 Task: Look for space in Willoughby, United States from 10th July, 2023 to 15th July, 2023 for 7 adults in price range Rs.10000 to Rs.15000. Place can be entire place or shared room with 4 bedrooms having 7 beds and 4 bathrooms. Property type can be house, flat, guest house. Amenities needed are: wifi, TV, free parkinig on premises, gym, breakfast. Booking option can be shelf check-in. Required host language is English.
Action: Mouse moved to (411, 86)
Screenshot: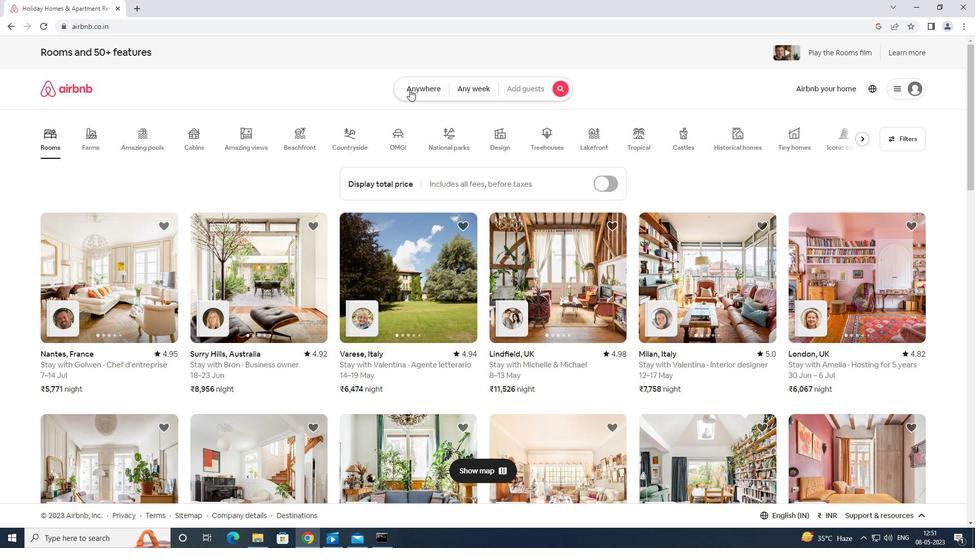 
Action: Mouse pressed left at (411, 86)
Screenshot: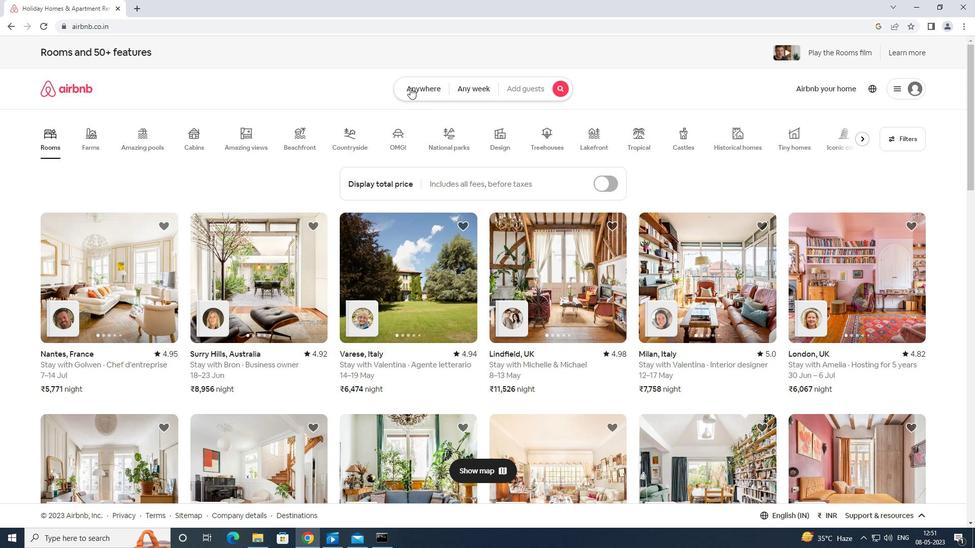 
Action: Mouse moved to (380, 130)
Screenshot: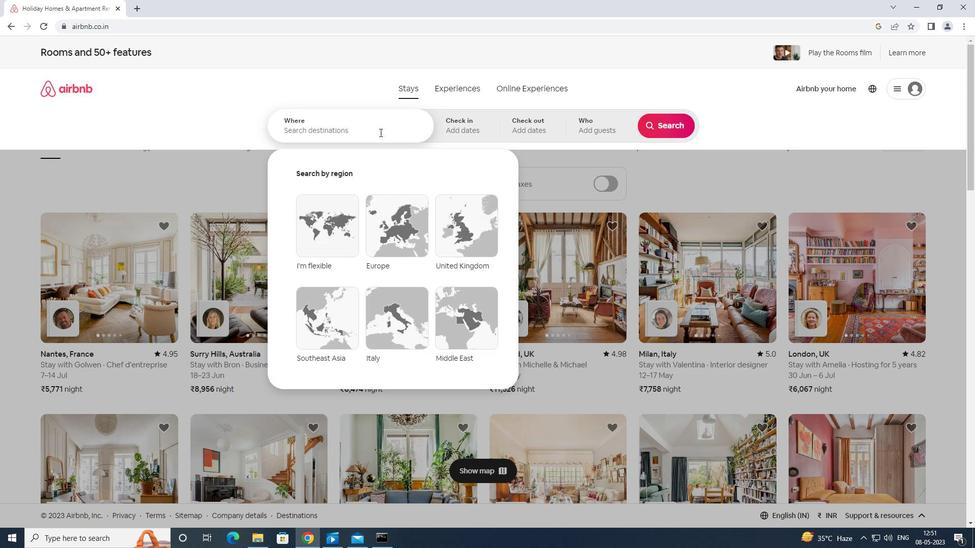 
Action: Mouse pressed left at (380, 130)
Screenshot: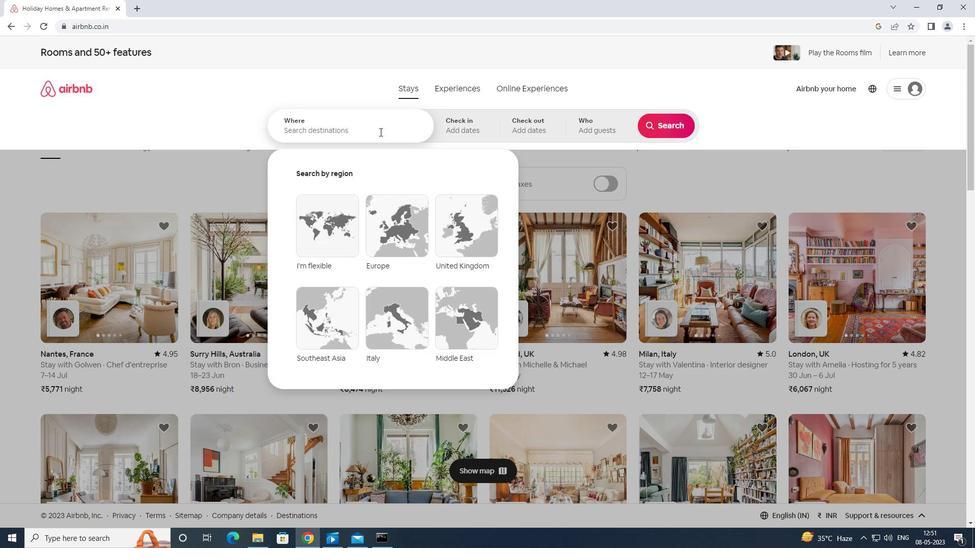 
Action: Key pressed <Key.shift>WI<Key.backspace><Key.caps_lock>ILLOUGHBY<Key.space>UNITED<Key.space>STATES<Key.enter>
Screenshot: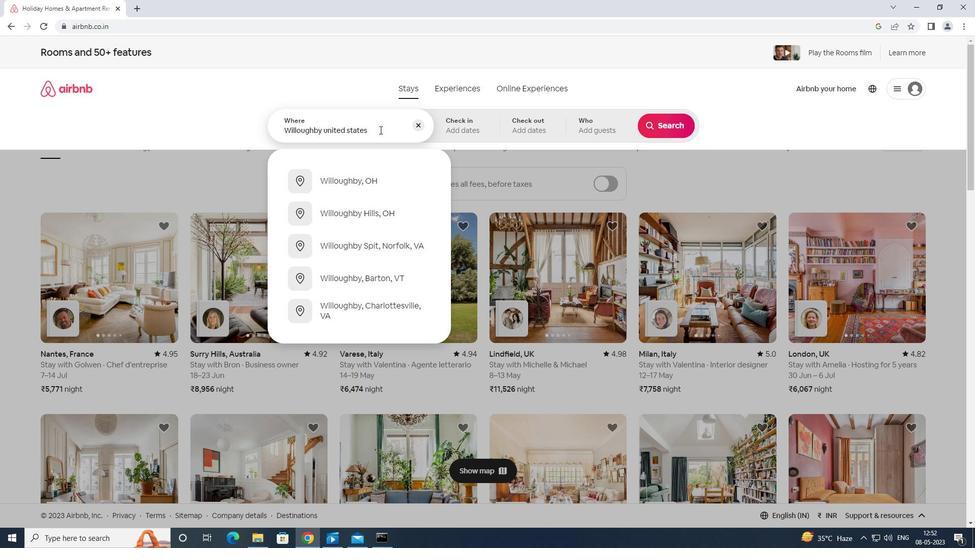
Action: Mouse moved to (664, 209)
Screenshot: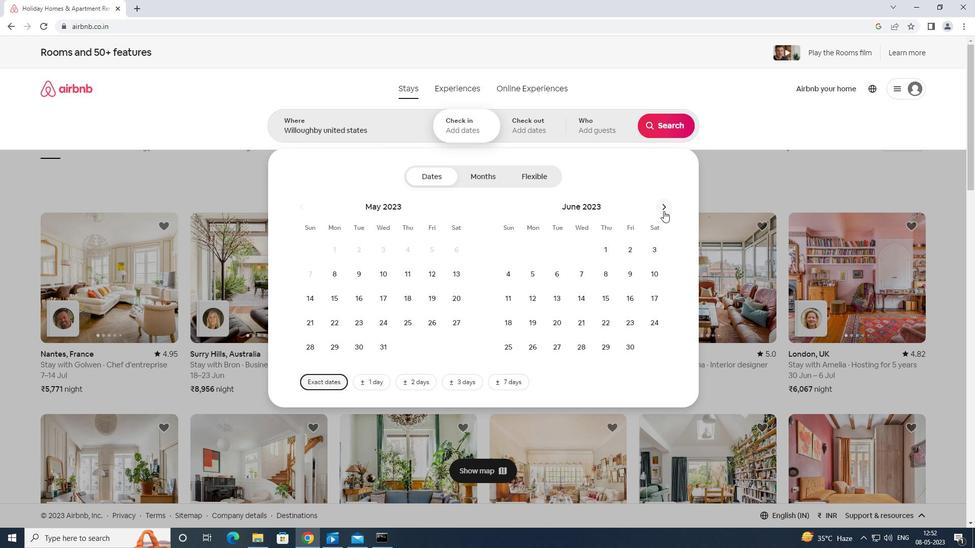 
Action: Mouse pressed left at (664, 209)
Screenshot: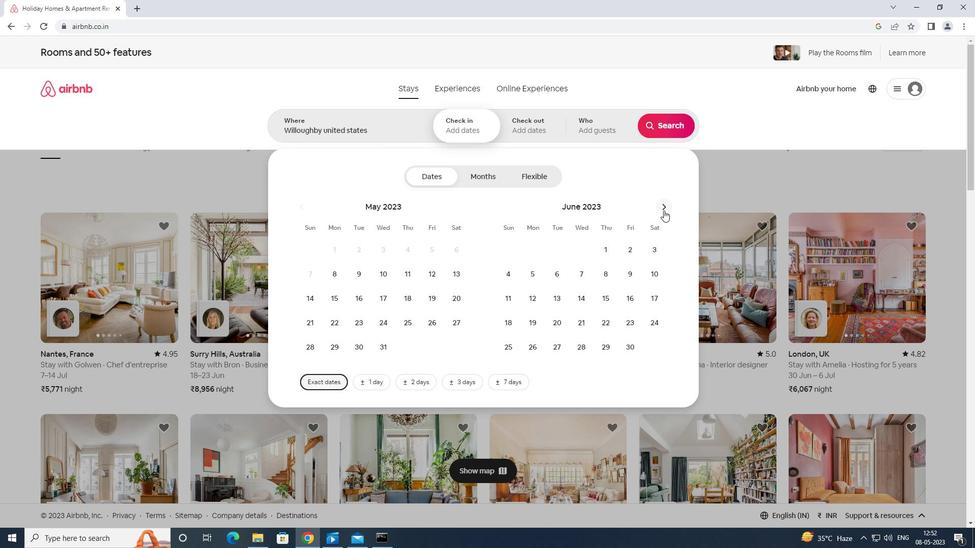 
Action: Mouse moved to (532, 294)
Screenshot: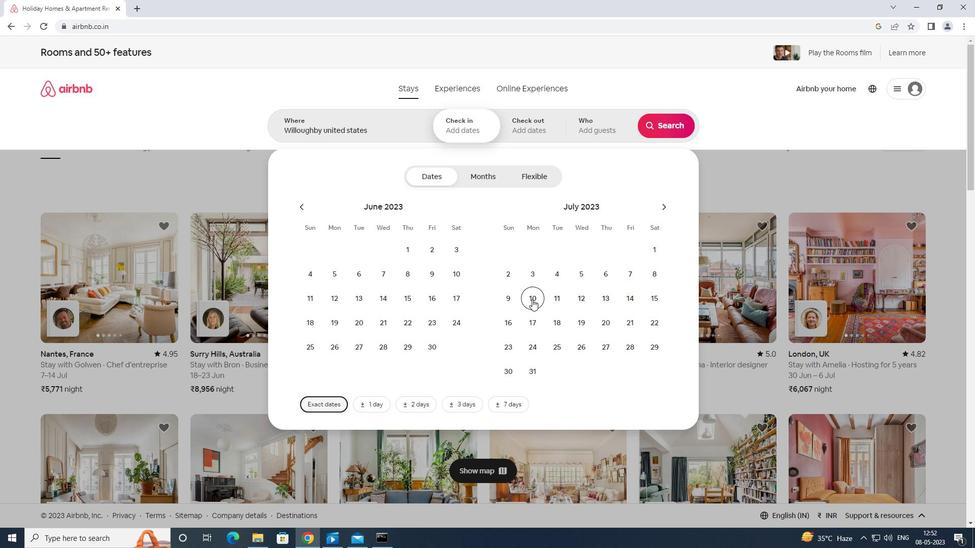 
Action: Mouse pressed left at (532, 294)
Screenshot: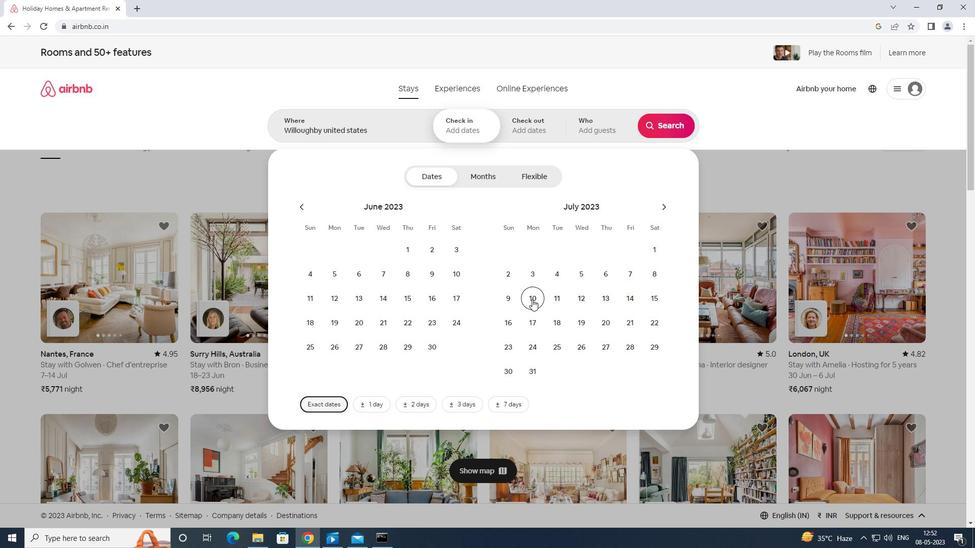 
Action: Mouse moved to (653, 298)
Screenshot: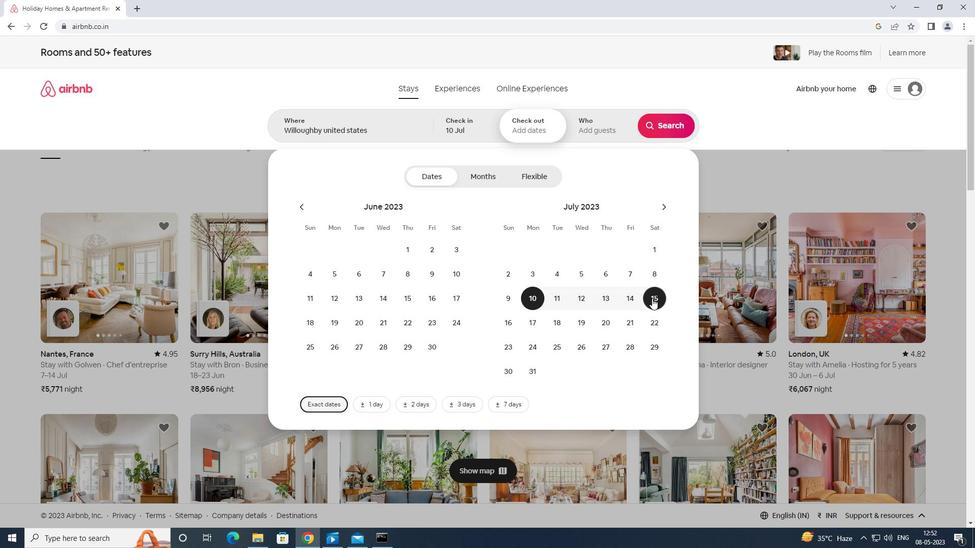
Action: Mouse pressed left at (653, 298)
Screenshot: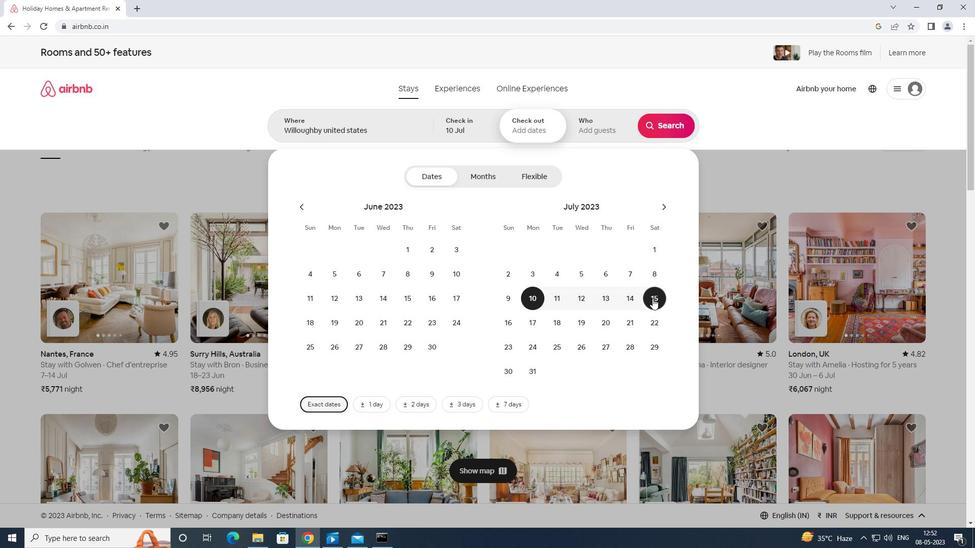 
Action: Mouse moved to (589, 121)
Screenshot: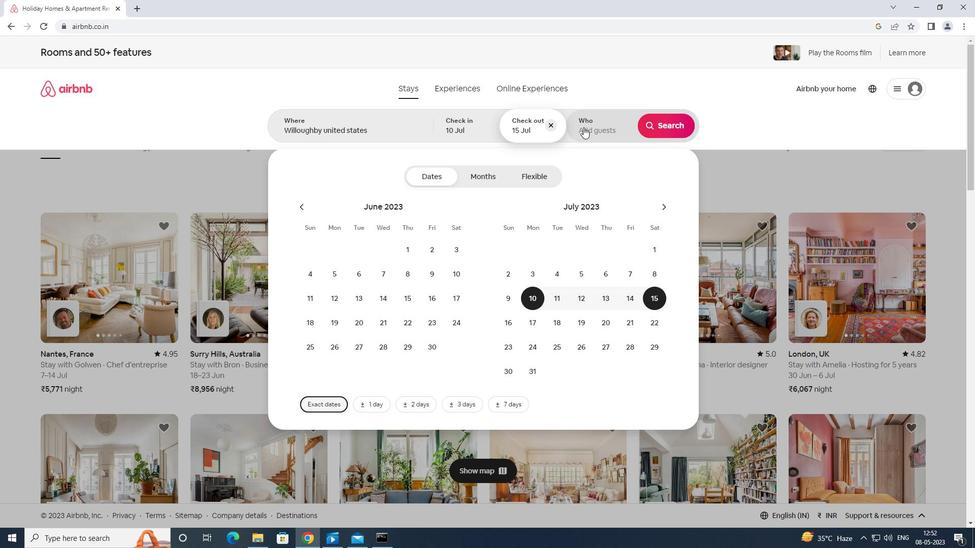 
Action: Mouse pressed left at (589, 121)
Screenshot: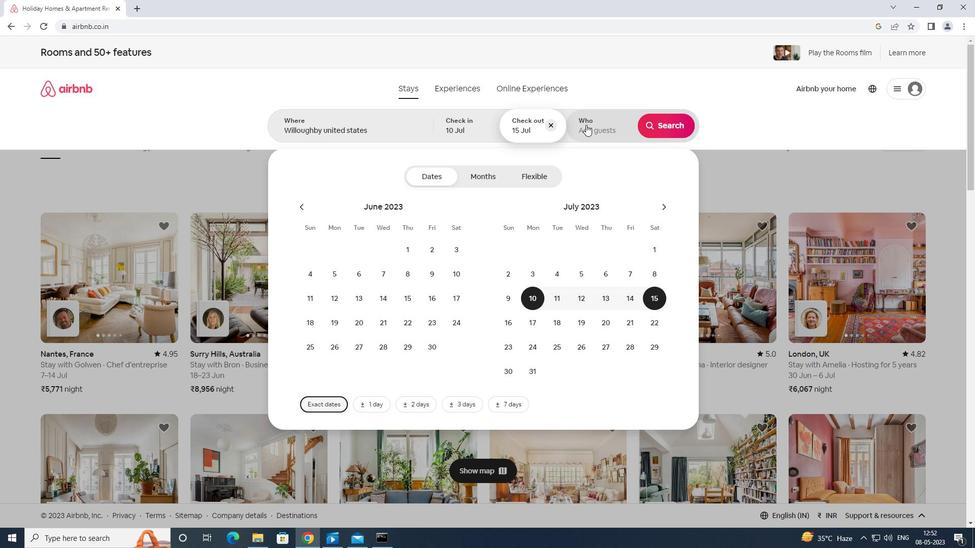 
Action: Mouse moved to (671, 179)
Screenshot: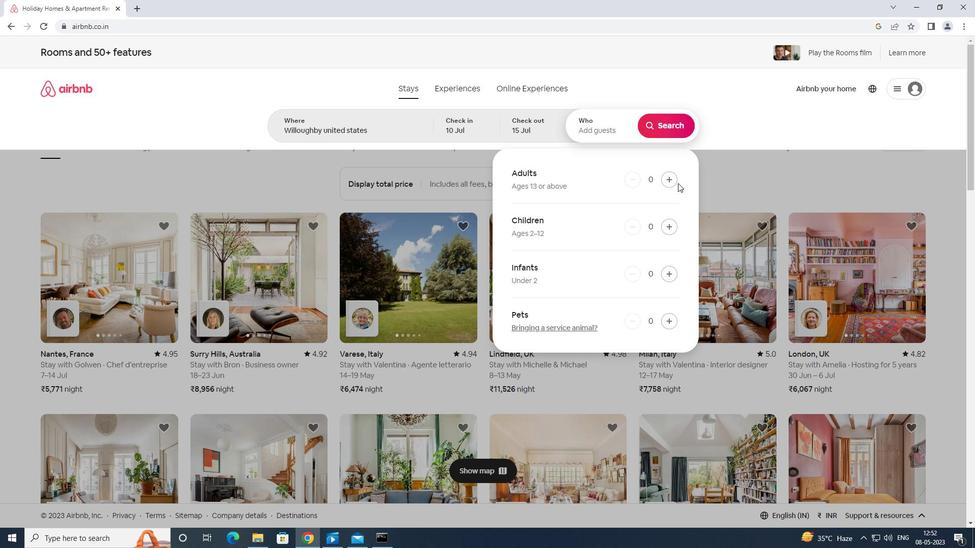 
Action: Mouse pressed left at (671, 179)
Screenshot: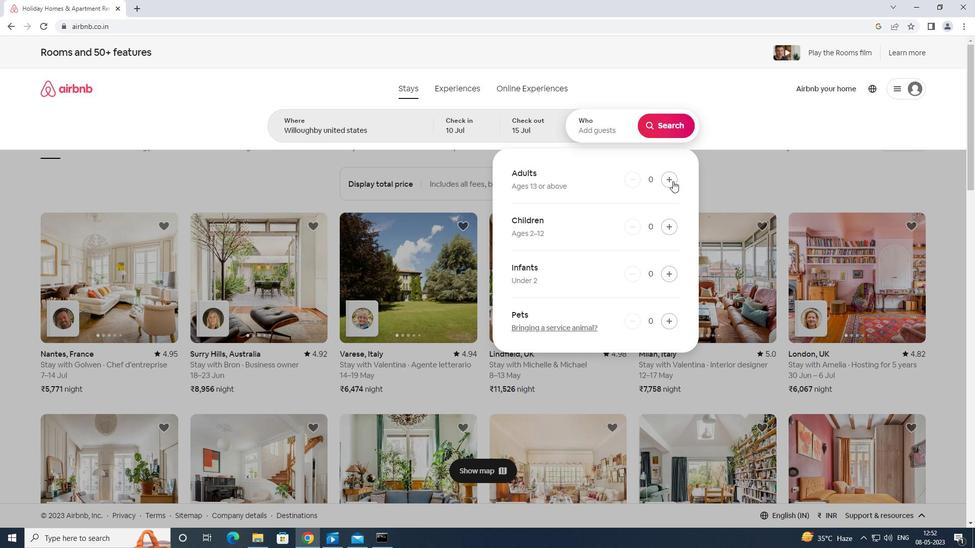 
Action: Mouse moved to (671, 178)
Screenshot: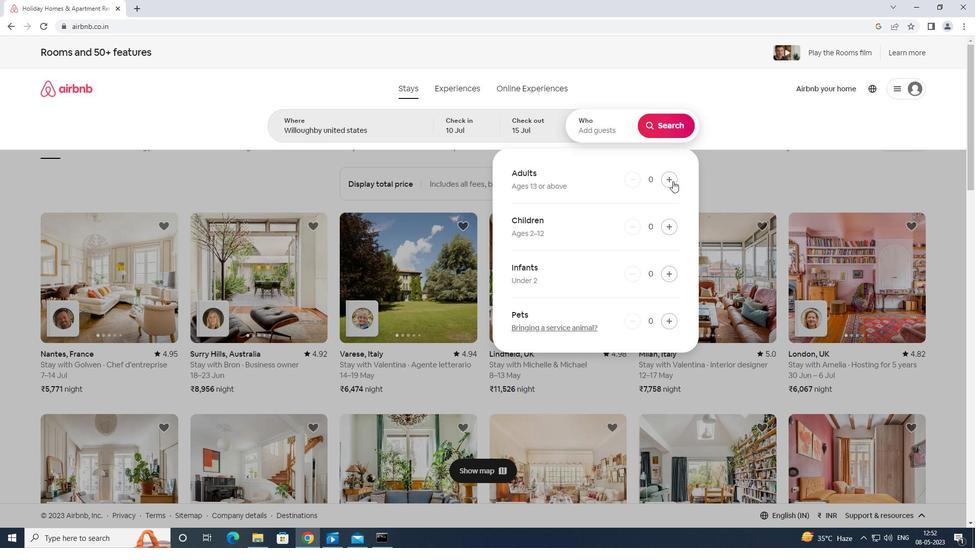 
Action: Mouse pressed left at (671, 178)
Screenshot: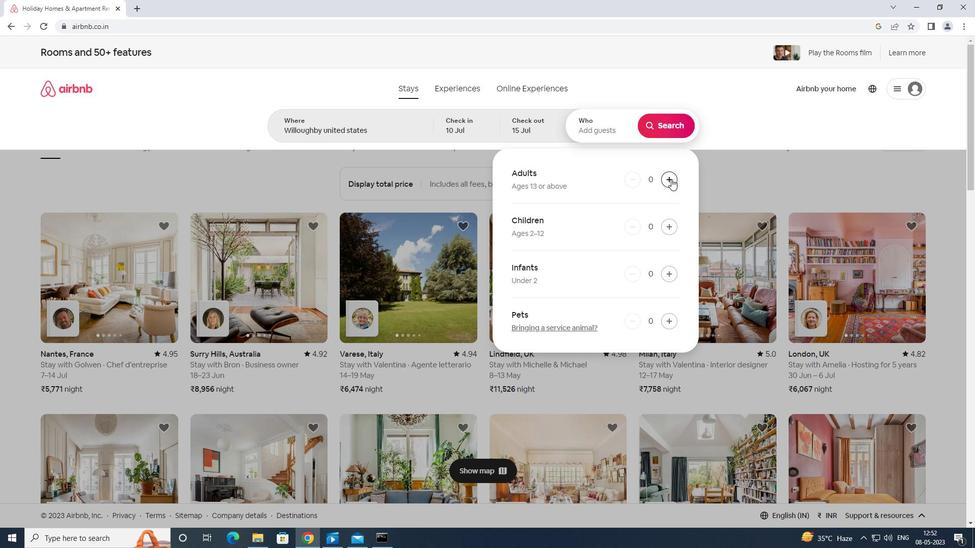 
Action: Mouse moved to (671, 178)
Screenshot: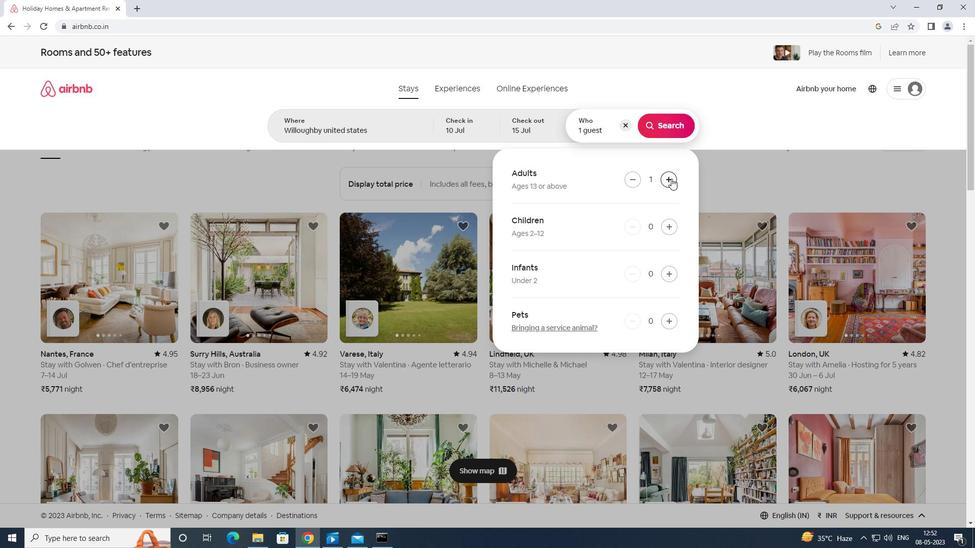 
Action: Mouse pressed left at (671, 178)
Screenshot: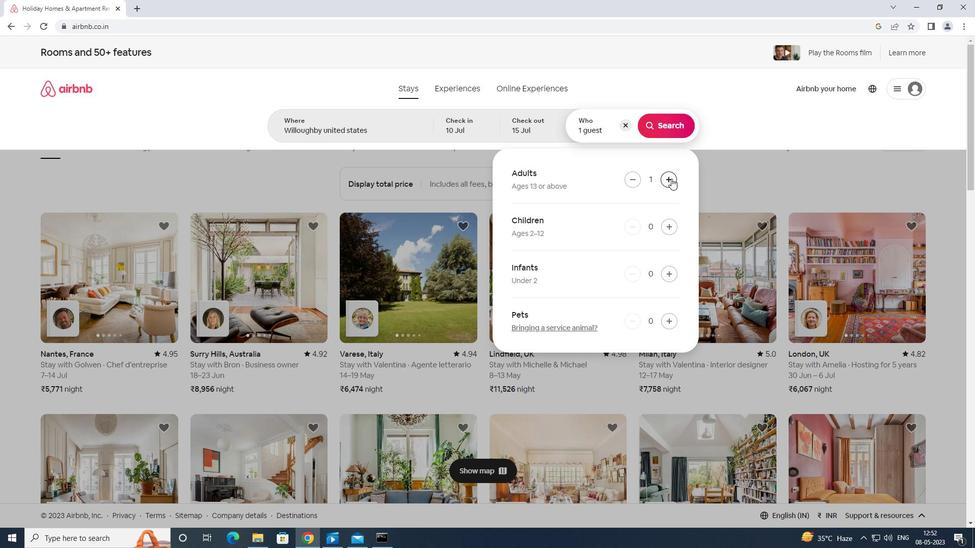 
Action: Mouse pressed left at (671, 178)
Screenshot: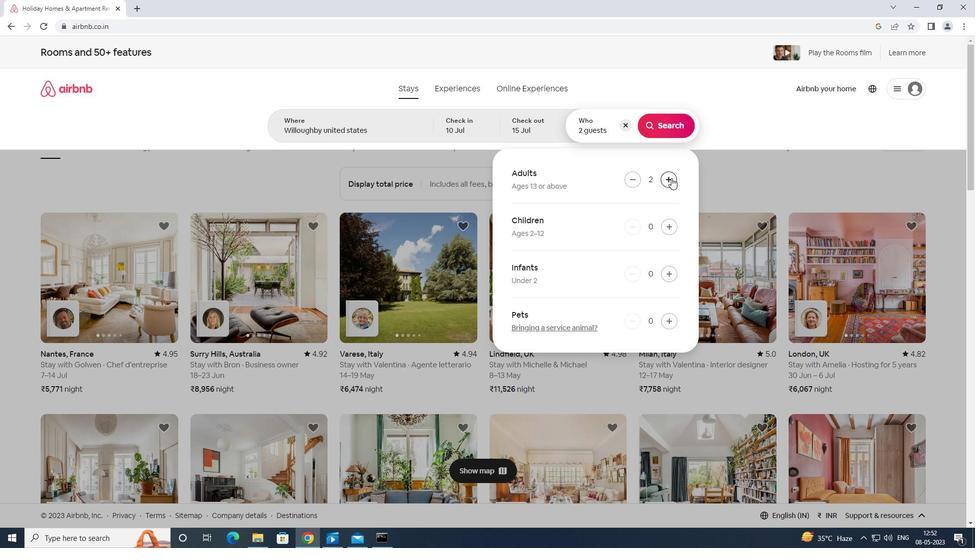 
Action: Mouse pressed left at (671, 178)
Screenshot: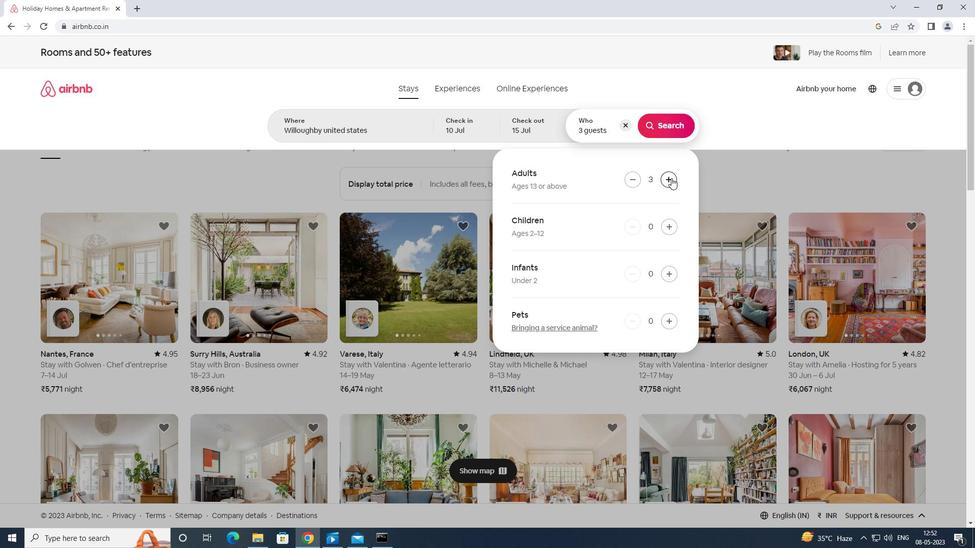 
Action: Mouse pressed left at (671, 178)
Screenshot: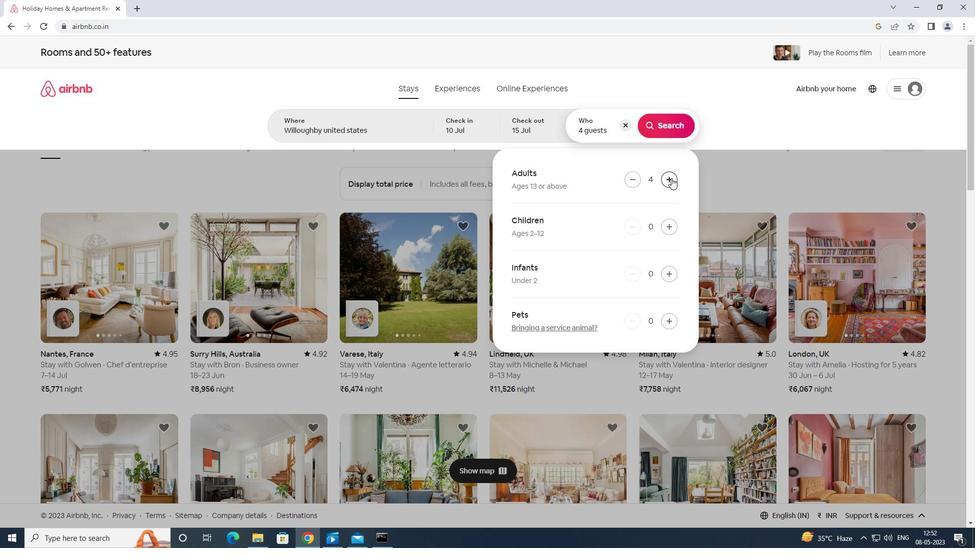 
Action: Mouse pressed left at (671, 178)
Screenshot: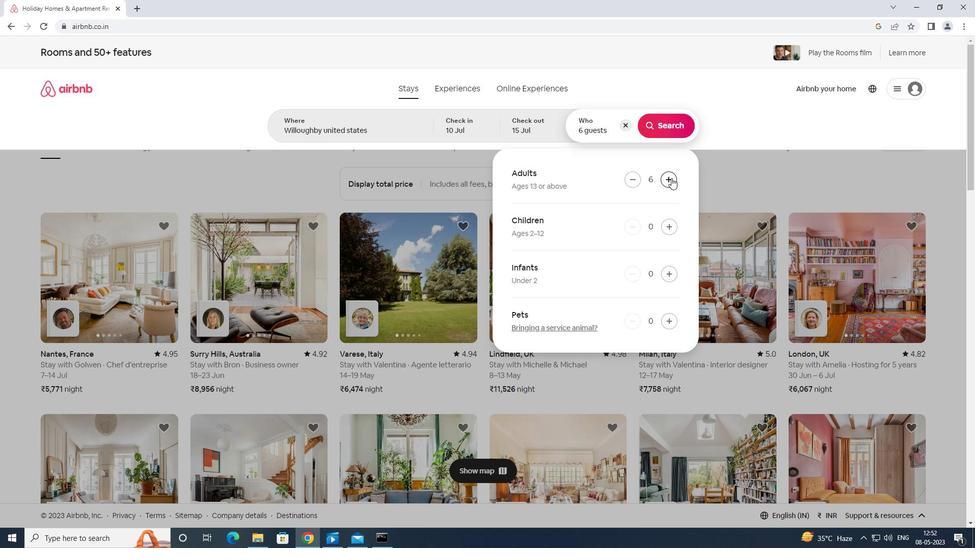 
Action: Mouse moved to (669, 129)
Screenshot: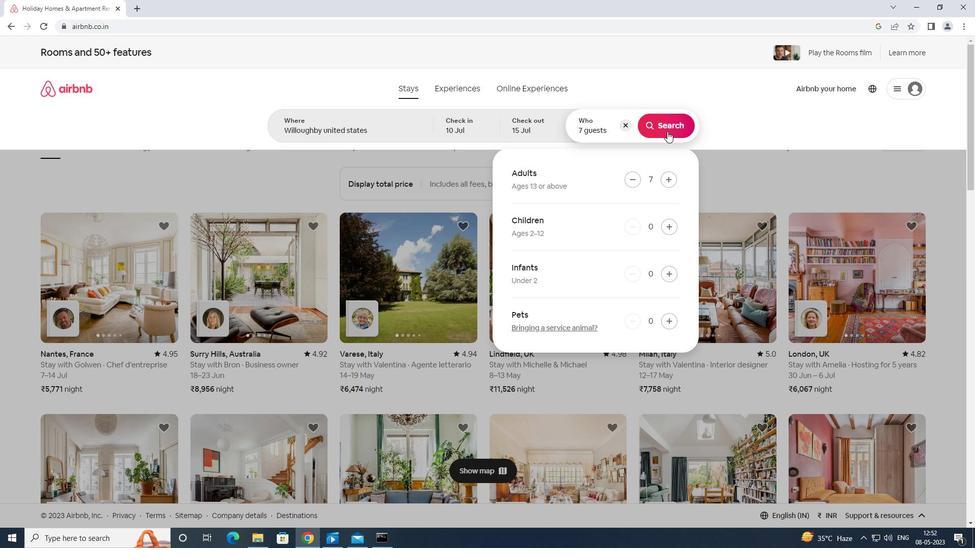 
Action: Mouse pressed left at (669, 129)
Screenshot: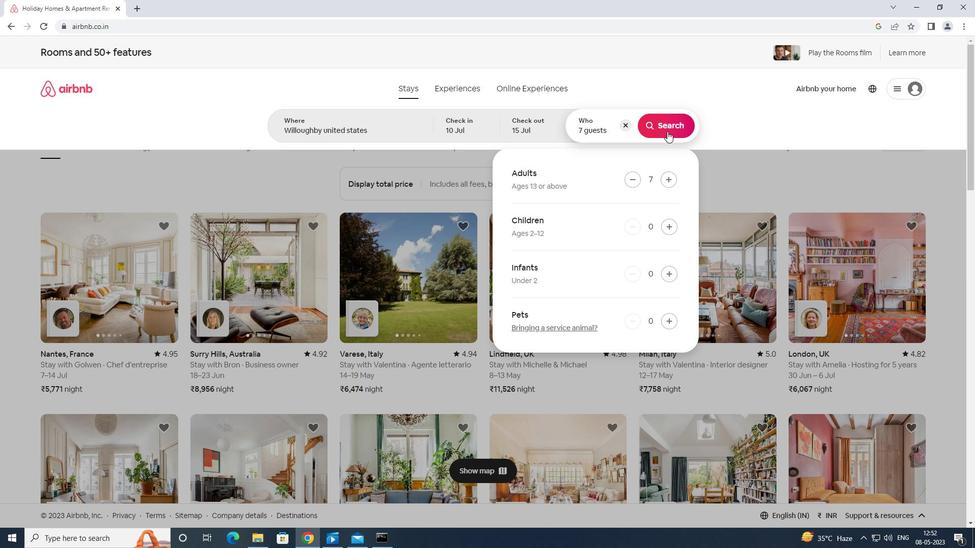 
Action: Mouse moved to (942, 89)
Screenshot: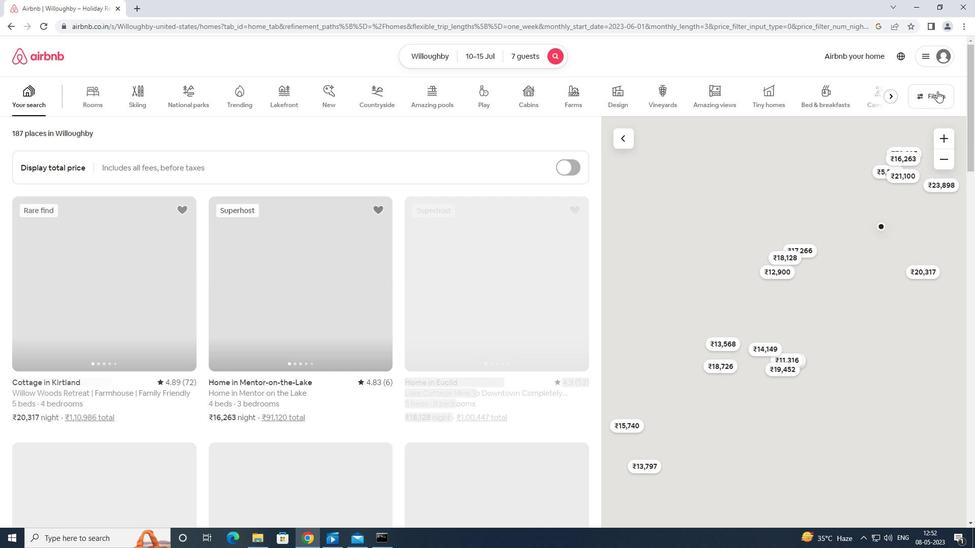 
Action: Mouse pressed left at (942, 89)
Screenshot: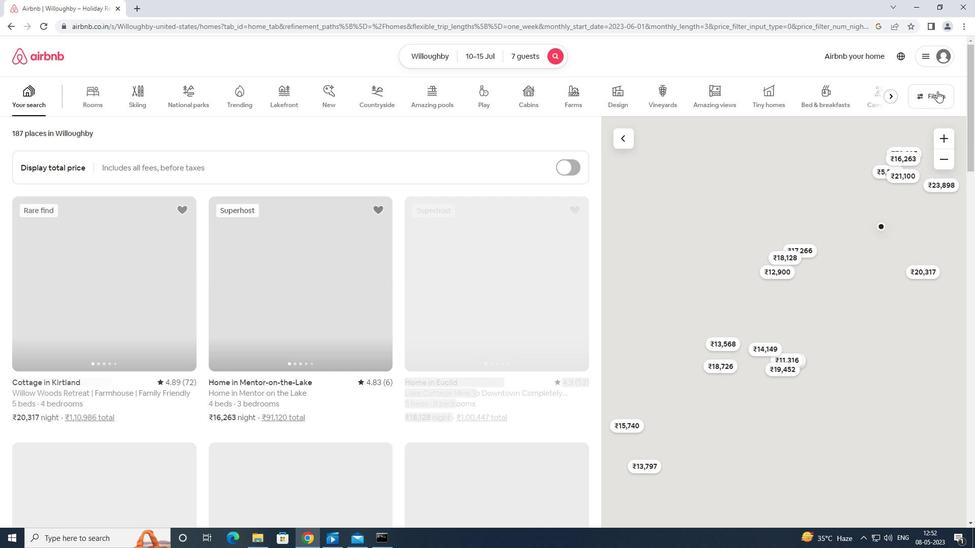 
Action: Mouse moved to (437, 343)
Screenshot: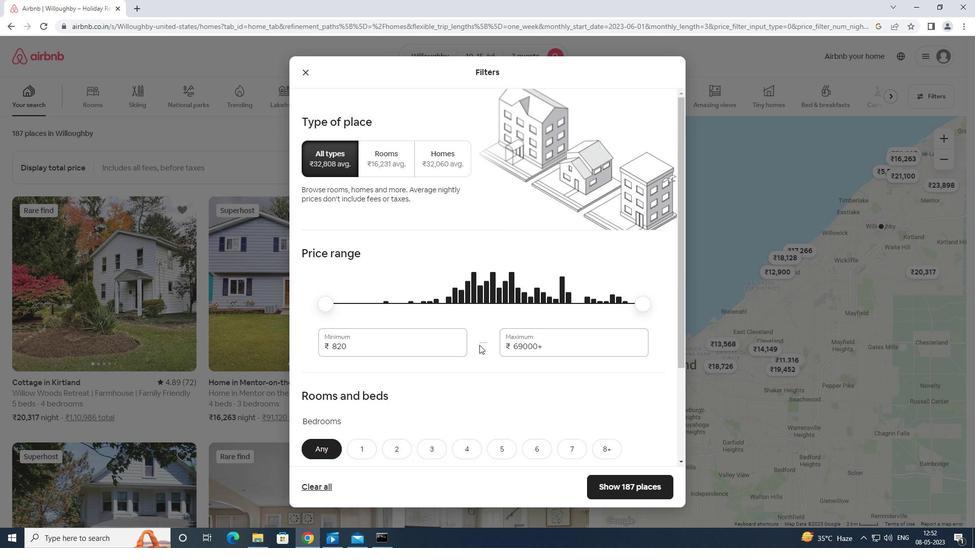 
Action: Mouse pressed left at (437, 343)
Screenshot: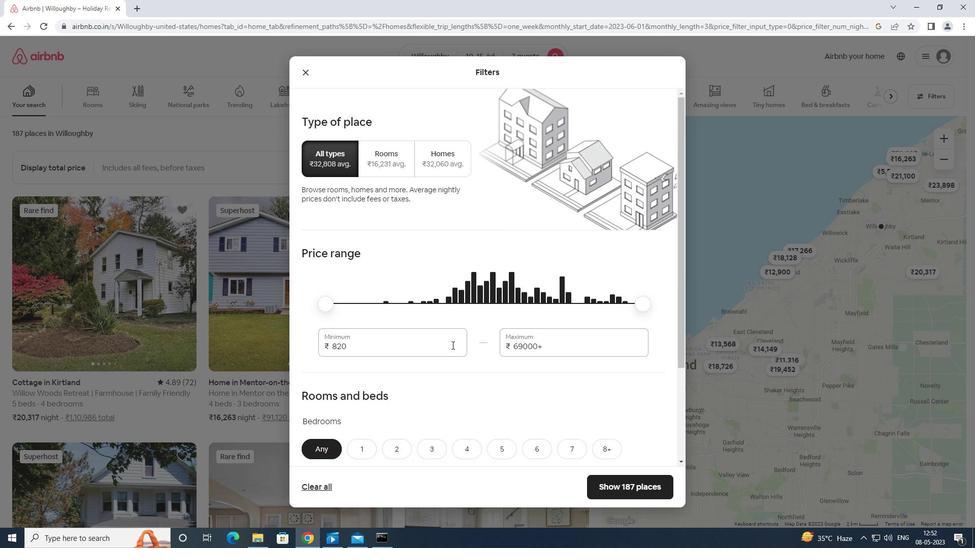 
Action: Mouse moved to (437, 341)
Screenshot: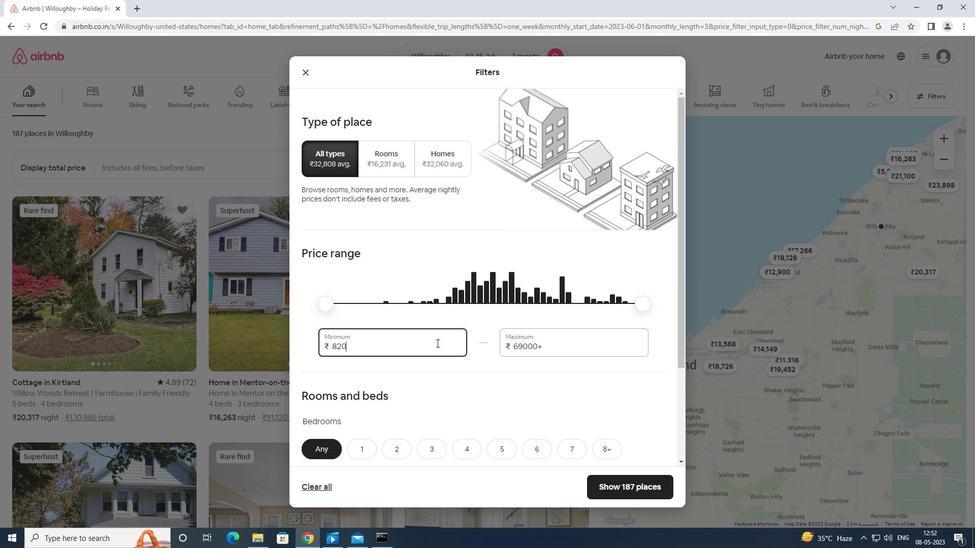 
Action: Key pressed <Key.backspace><Key.backspace><Key.backspace><Key.backspace><Key.backspace><Key.backspace><Key.backspace>10000
Screenshot: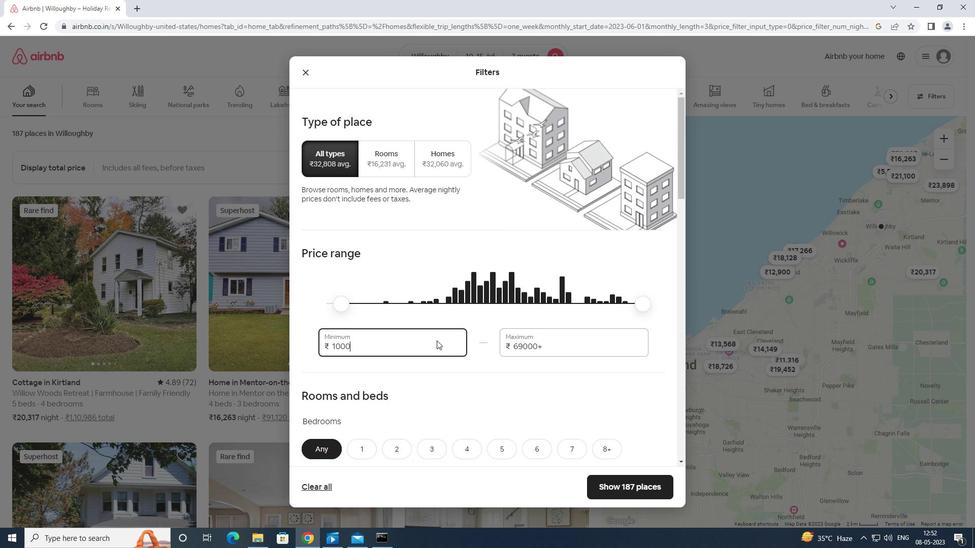 
Action: Mouse moved to (542, 349)
Screenshot: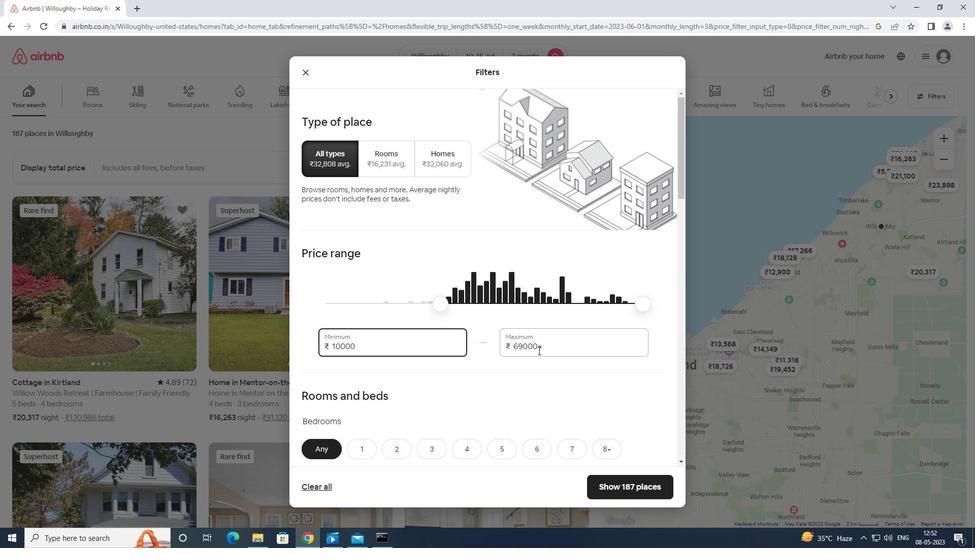 
Action: Mouse pressed left at (542, 349)
Screenshot: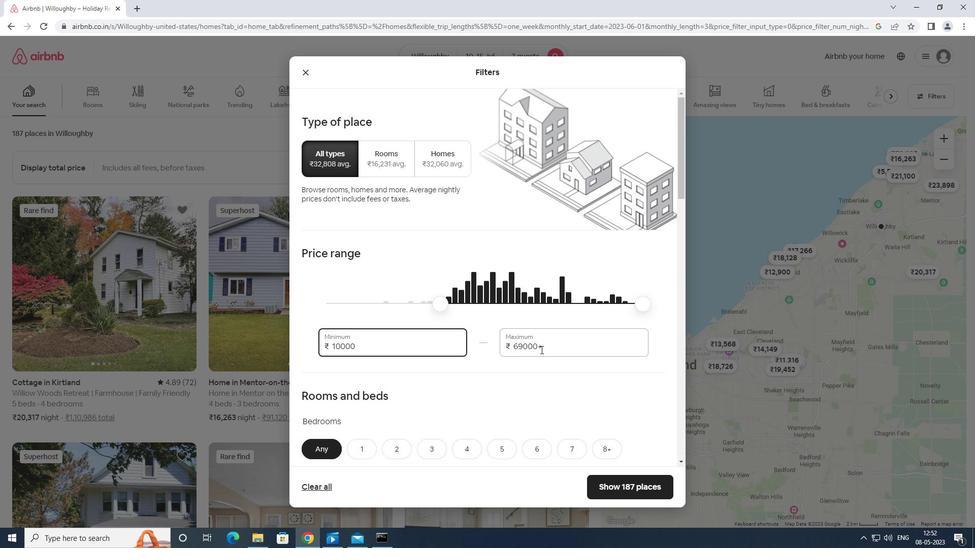 
Action: Mouse moved to (544, 348)
Screenshot: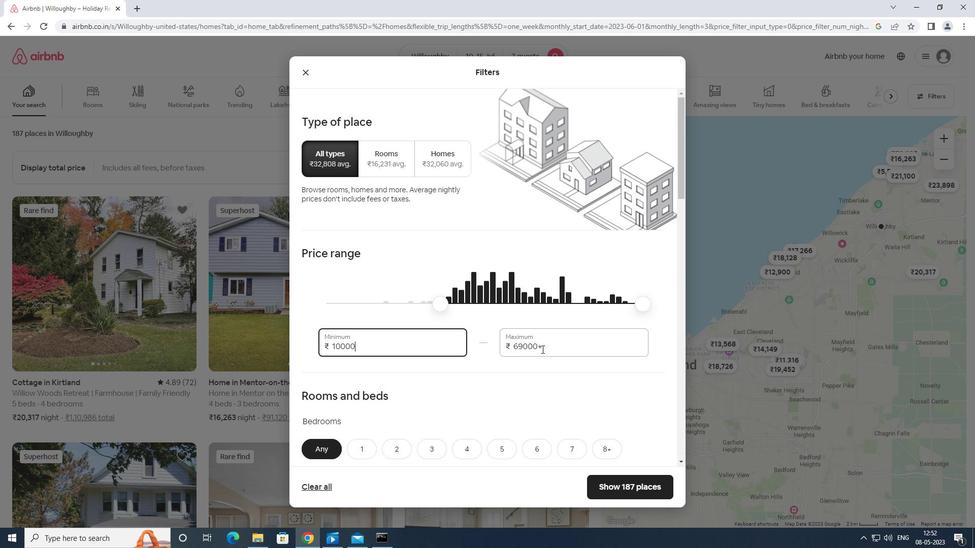 
Action: Key pressed <Key.backspace><Key.backspace><Key.backspace><Key.backspace><Key.backspace><Key.backspace><Key.backspace><Key.backspace><Key.backspace><Key.backspace><Key.backspace><Key.backspace><Key.backspace><Key.backspace><Key.backspace><Key.backspace><Key.backspace>15000
Screenshot: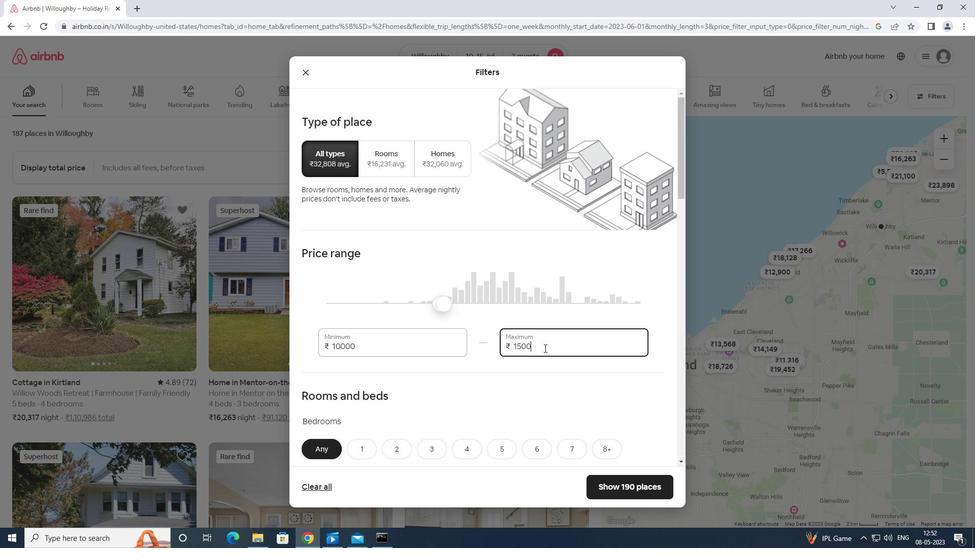 
Action: Mouse moved to (546, 348)
Screenshot: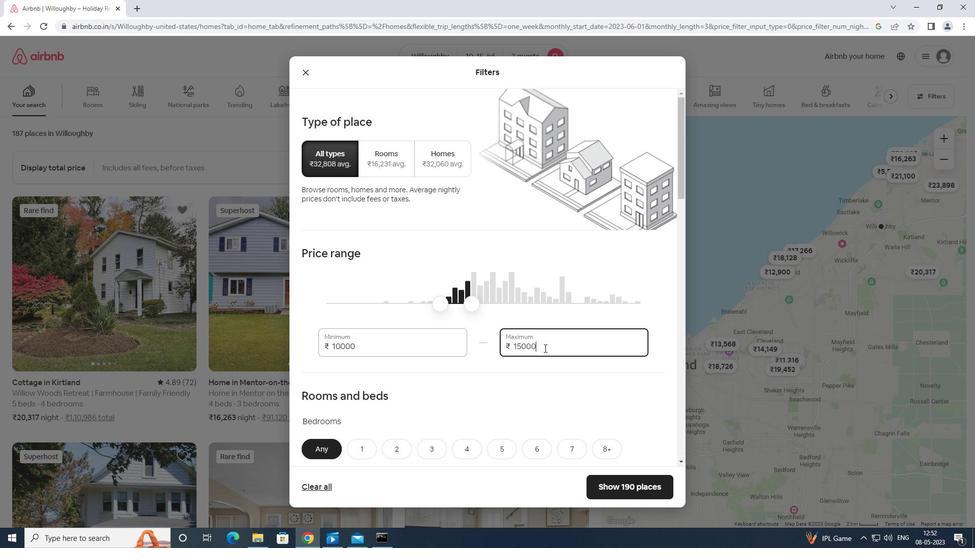 
Action: Mouse scrolled (546, 348) with delta (0, 0)
Screenshot: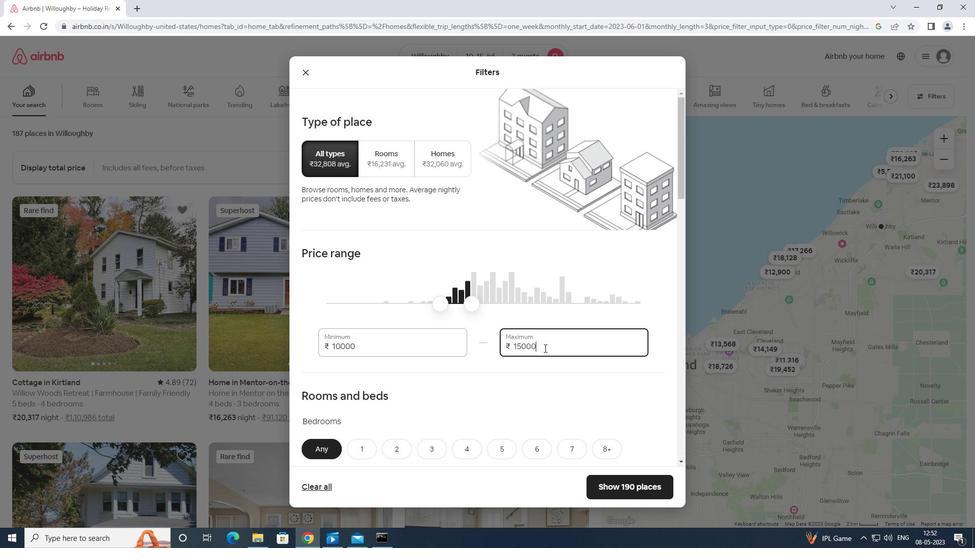 
Action: Mouse moved to (546, 348)
Screenshot: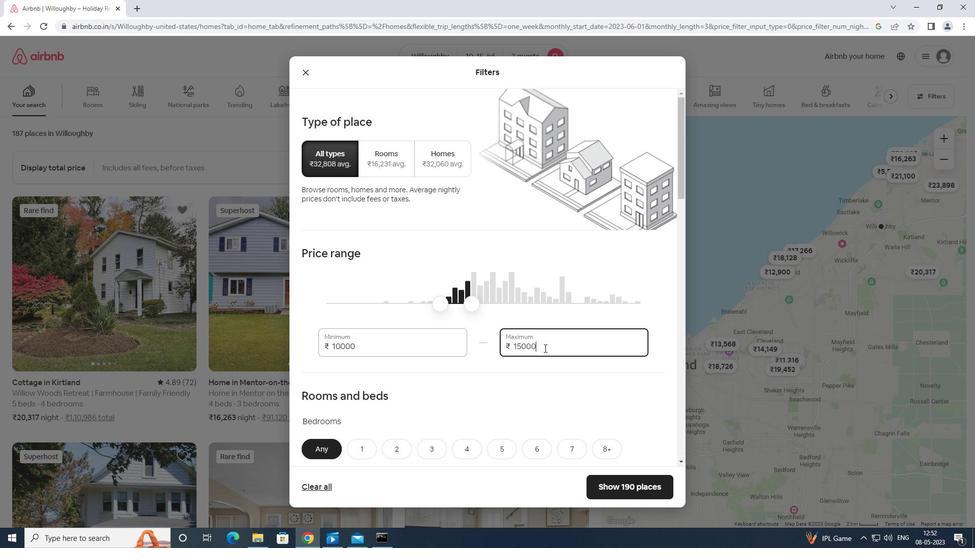 
Action: Mouse scrolled (546, 348) with delta (0, 0)
Screenshot: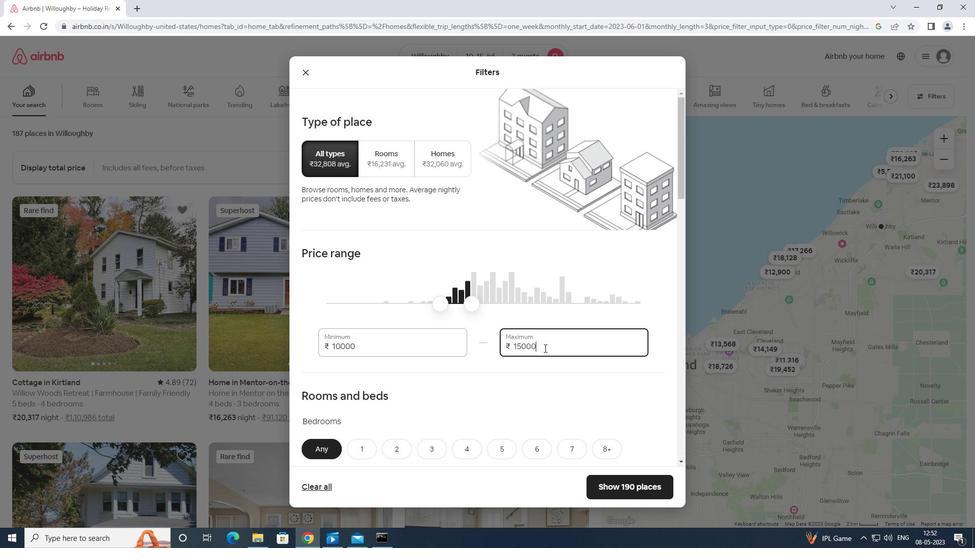 
Action: Mouse scrolled (546, 348) with delta (0, 0)
Screenshot: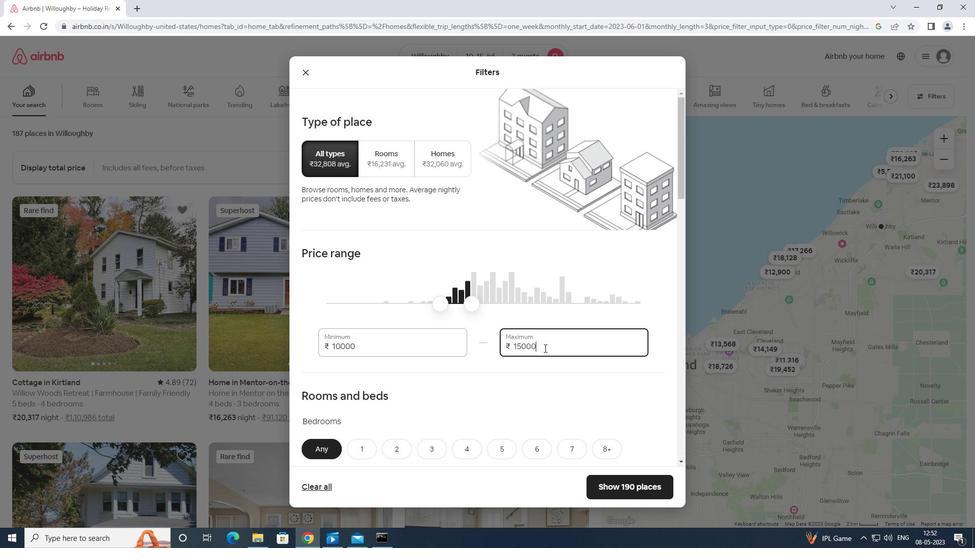 
Action: Mouse scrolled (546, 348) with delta (0, 0)
Screenshot: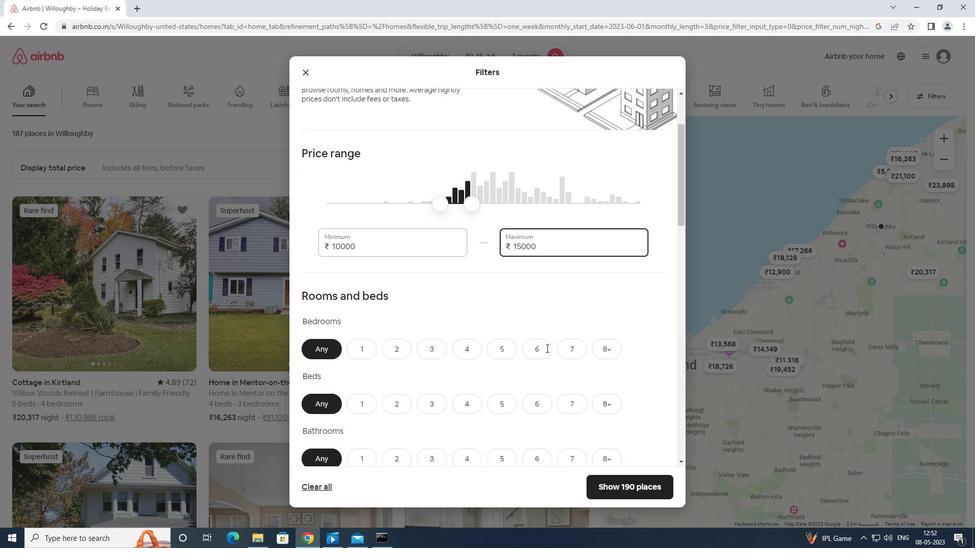 
Action: Mouse moved to (468, 244)
Screenshot: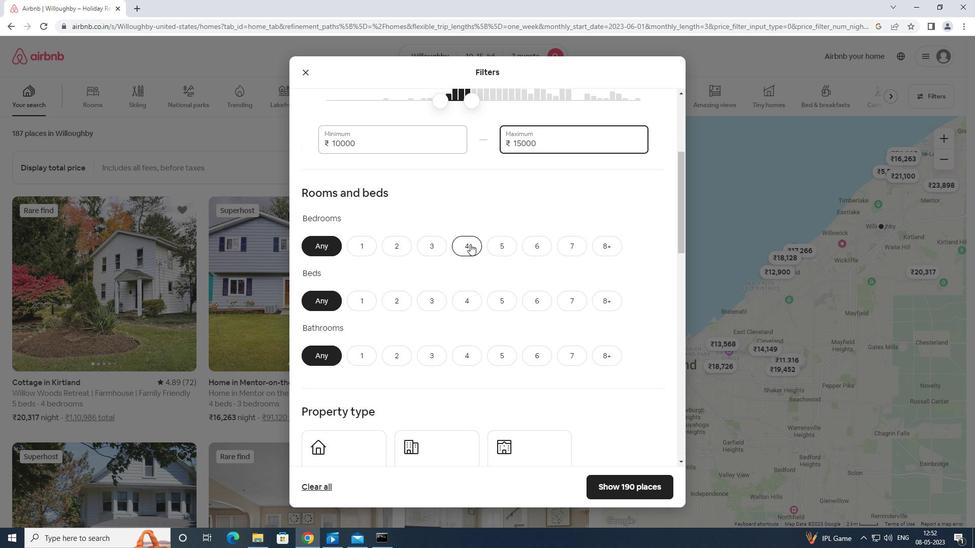 
Action: Mouse pressed left at (468, 244)
Screenshot: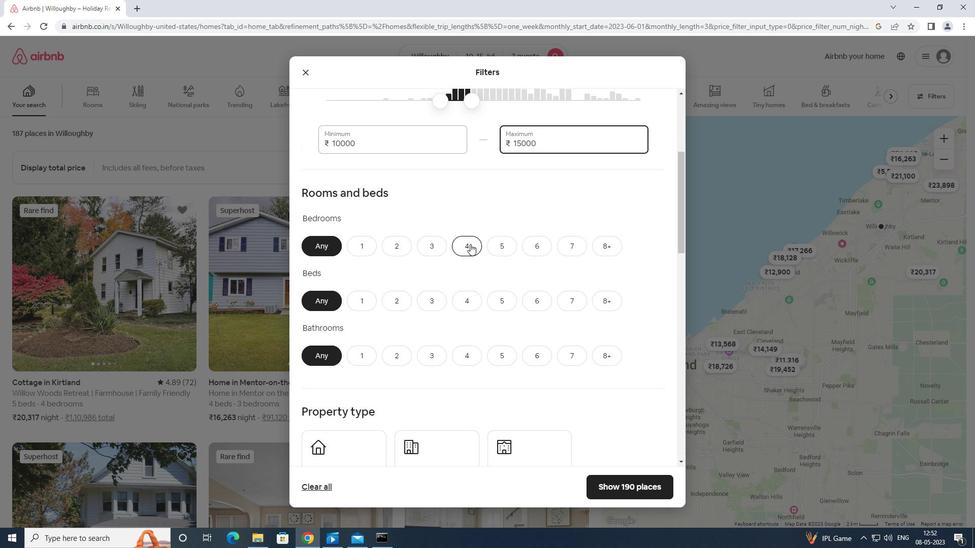 
Action: Mouse moved to (570, 297)
Screenshot: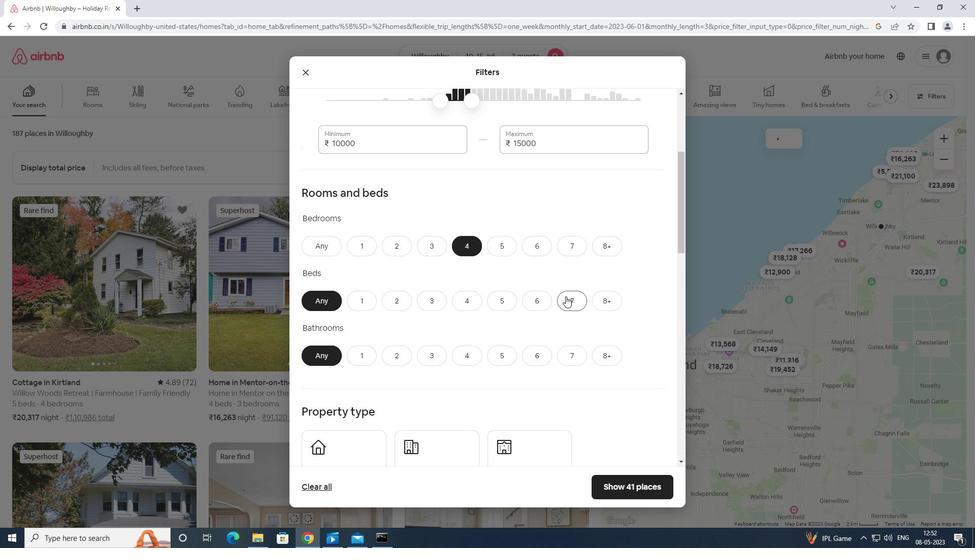 
Action: Mouse pressed left at (570, 297)
Screenshot: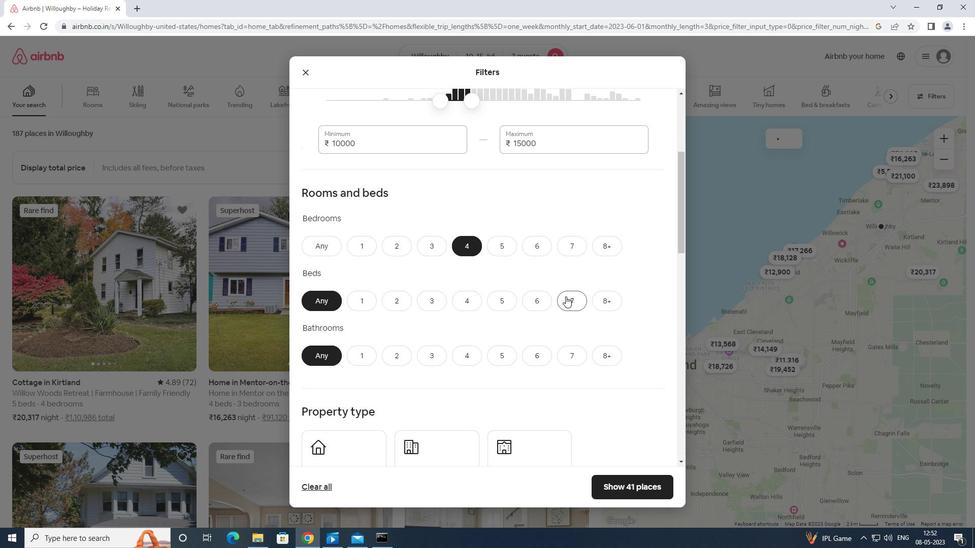 
Action: Mouse moved to (465, 353)
Screenshot: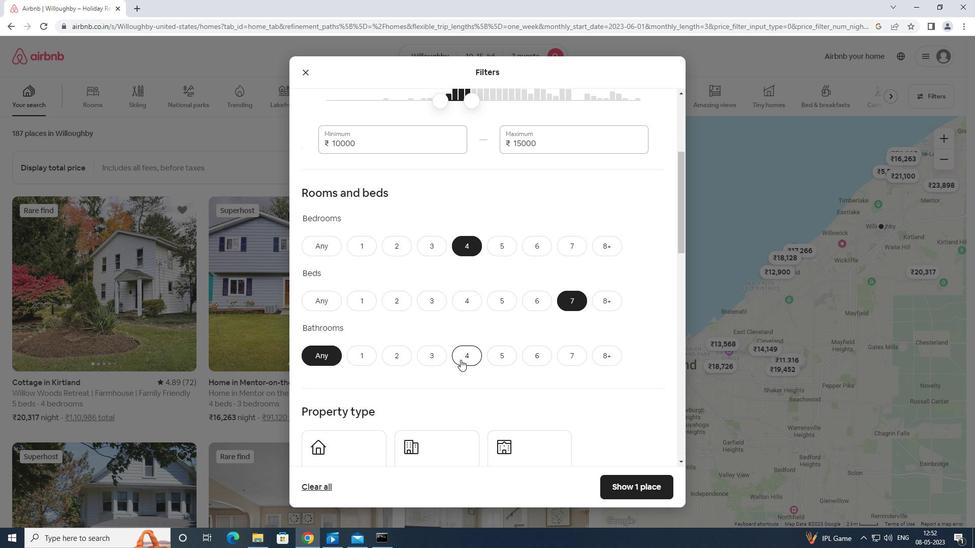 
Action: Mouse pressed left at (465, 353)
Screenshot: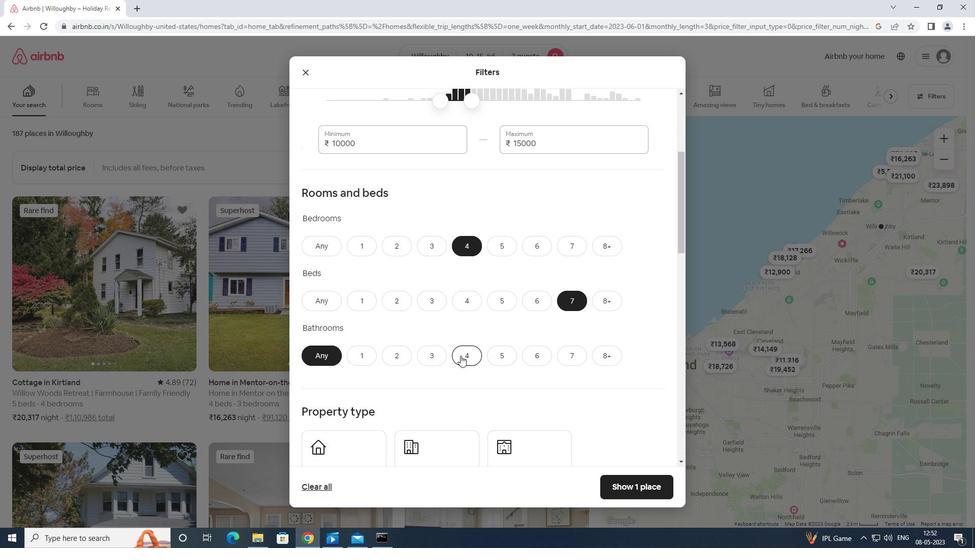 
Action: Mouse moved to (465, 354)
Screenshot: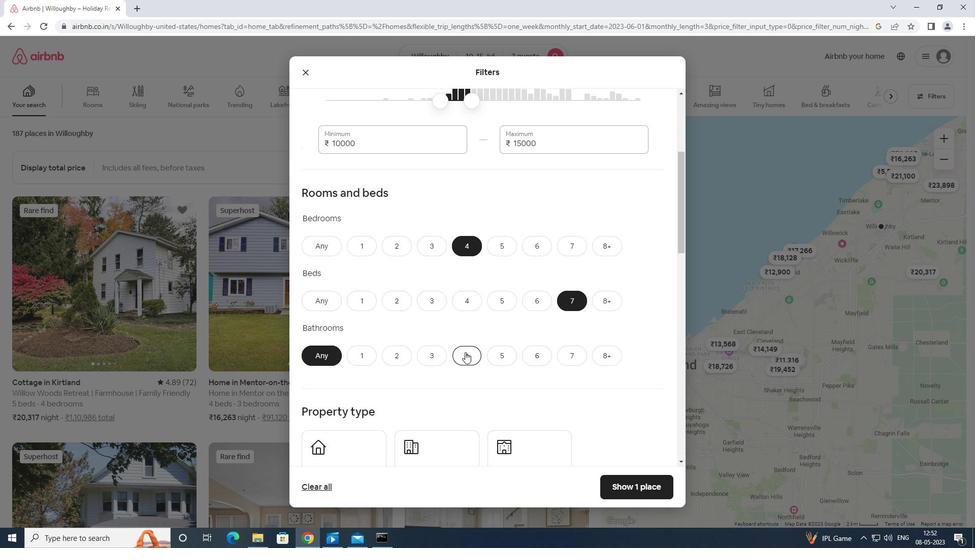 
Action: Mouse scrolled (465, 354) with delta (0, 0)
Screenshot: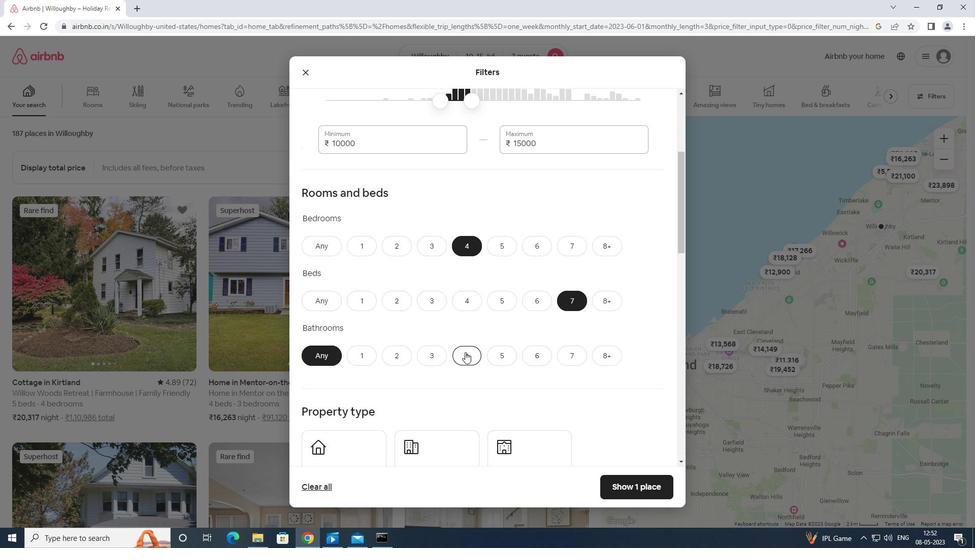 
Action: Mouse moved to (466, 357)
Screenshot: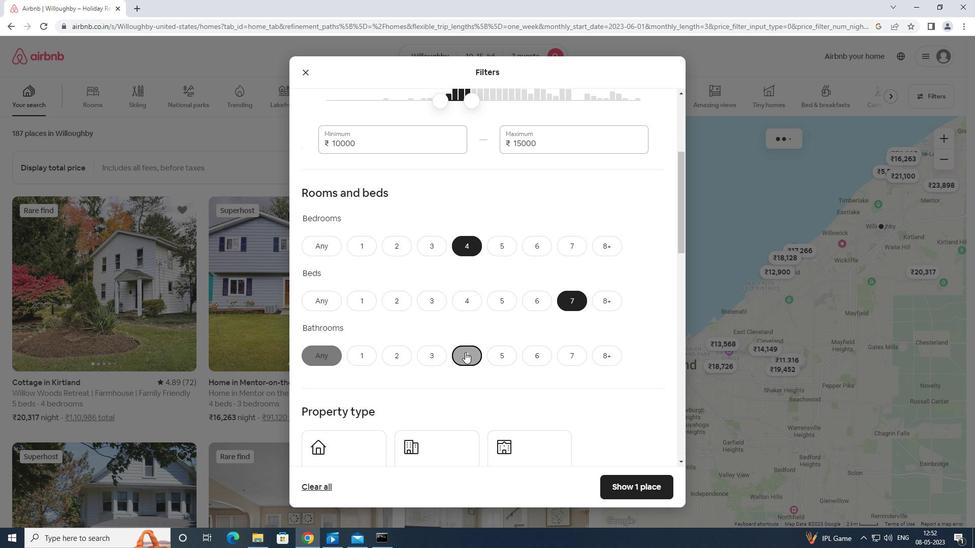 
Action: Mouse scrolled (466, 356) with delta (0, 0)
Screenshot: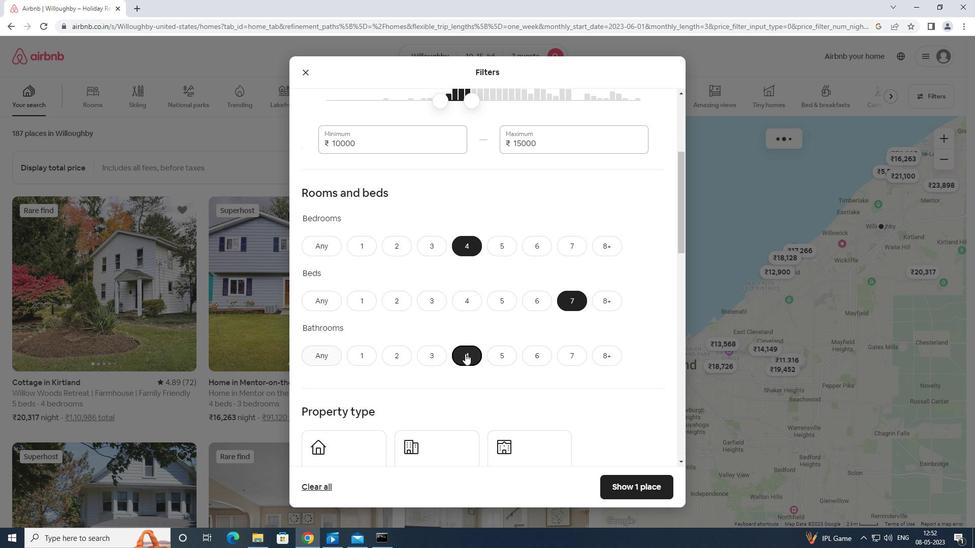 
Action: Mouse moved to (358, 376)
Screenshot: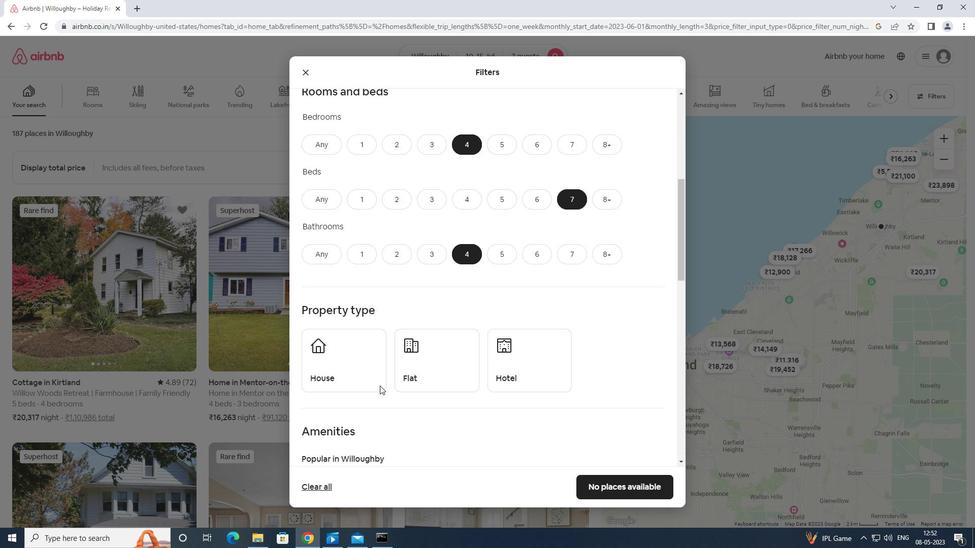 
Action: Mouse pressed left at (358, 376)
Screenshot: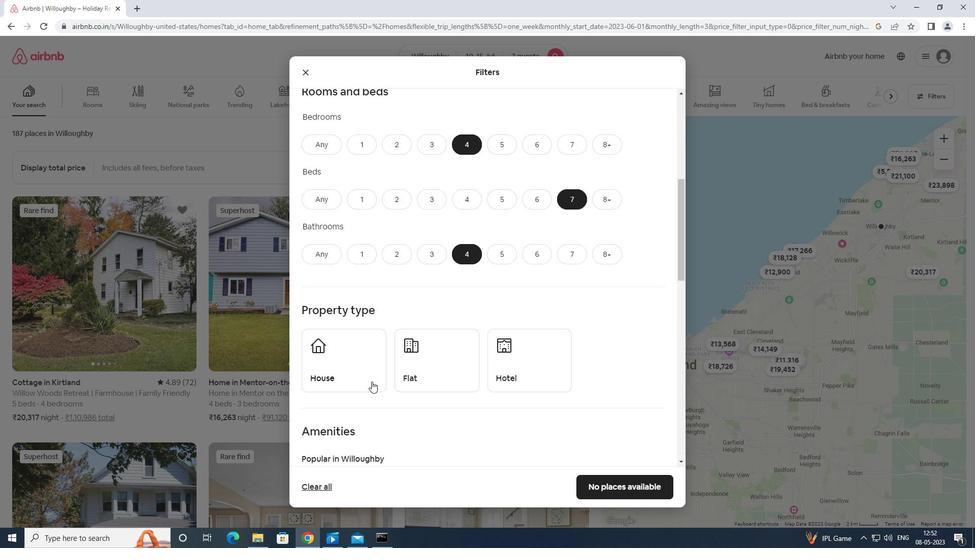 
Action: Mouse moved to (430, 353)
Screenshot: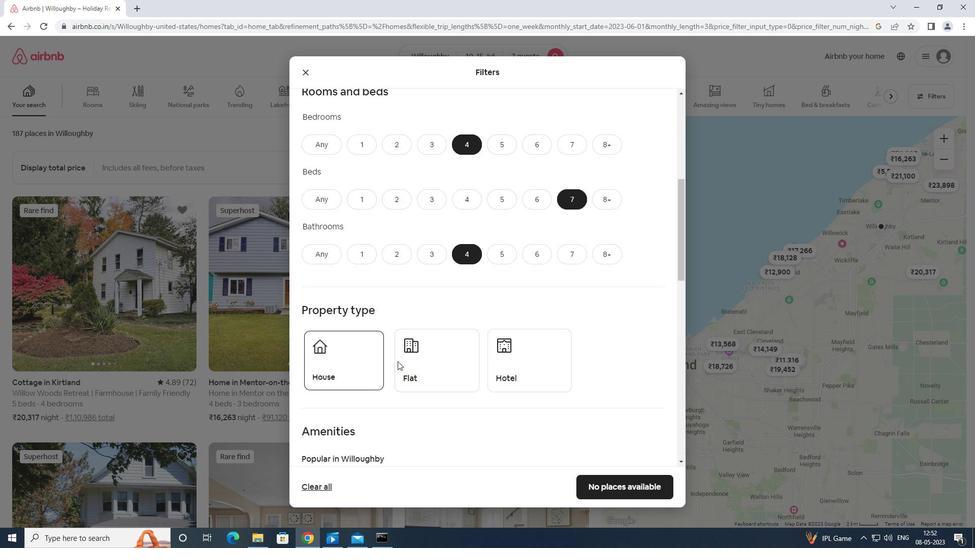 
Action: Mouse pressed left at (430, 353)
Screenshot: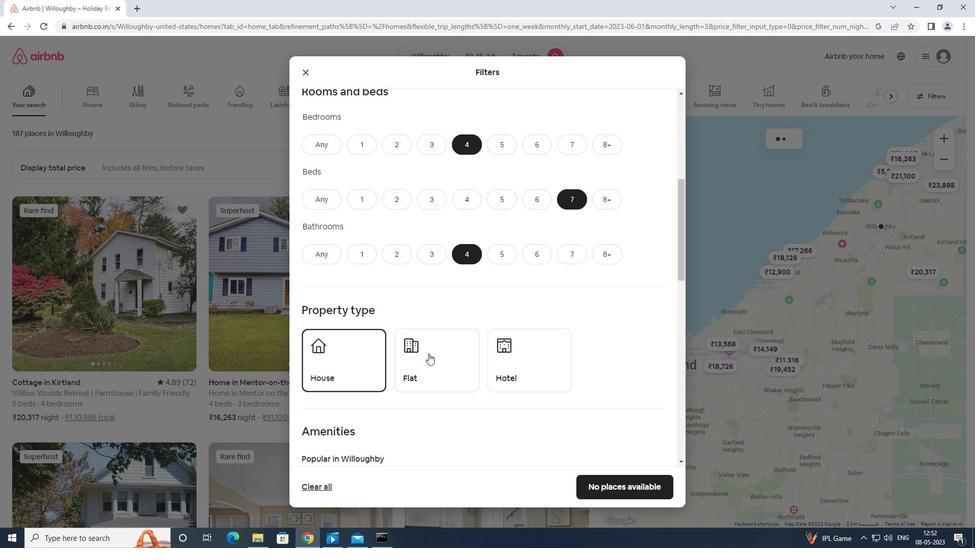 
Action: Mouse moved to (552, 409)
Screenshot: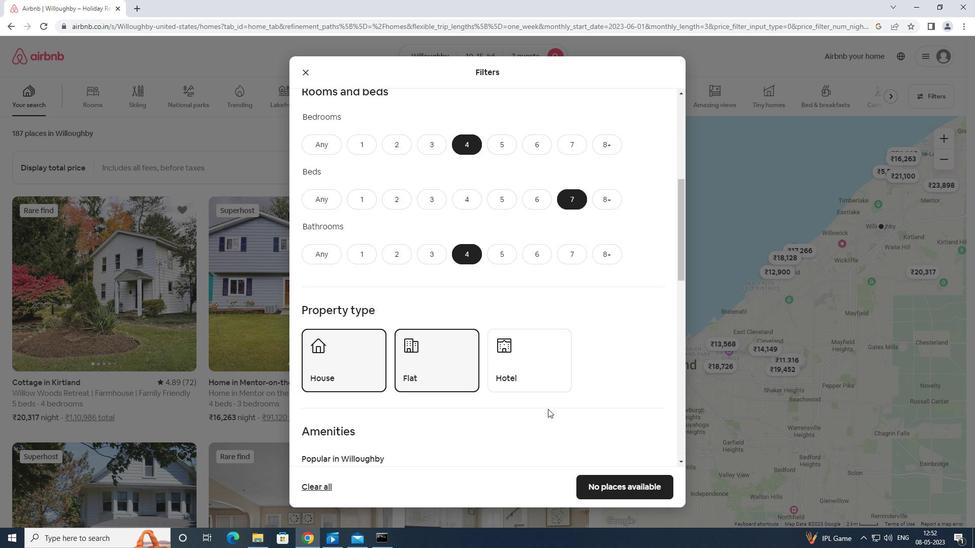 
Action: Mouse scrolled (552, 409) with delta (0, 0)
Screenshot: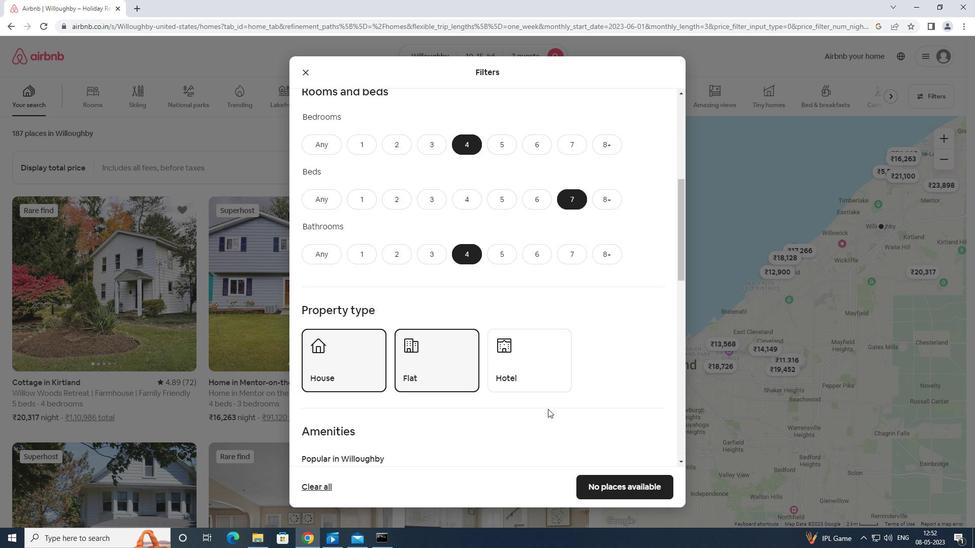 
Action: Mouse moved to (554, 410)
Screenshot: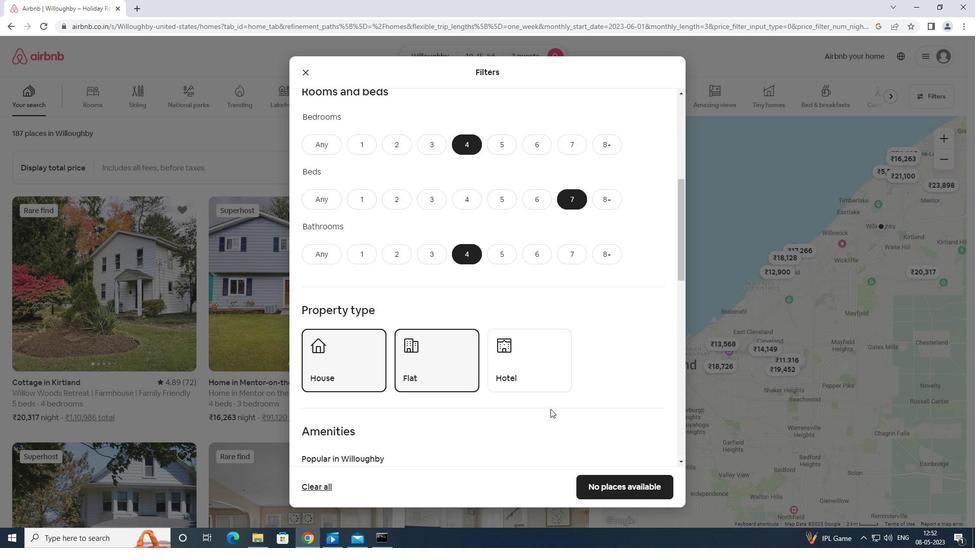 
Action: Mouse scrolled (554, 409) with delta (0, 0)
Screenshot: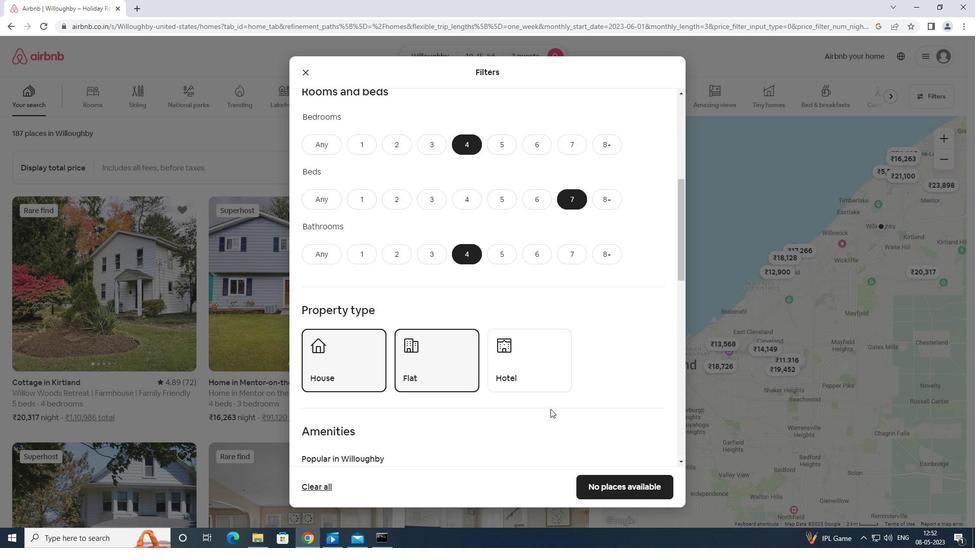 
Action: Mouse scrolled (554, 409) with delta (0, 0)
Screenshot: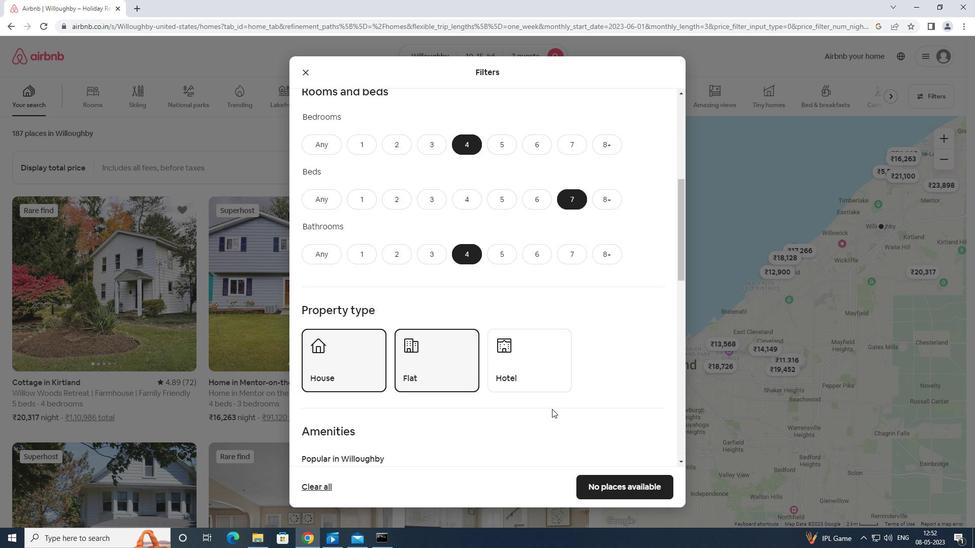 
Action: Mouse moved to (303, 327)
Screenshot: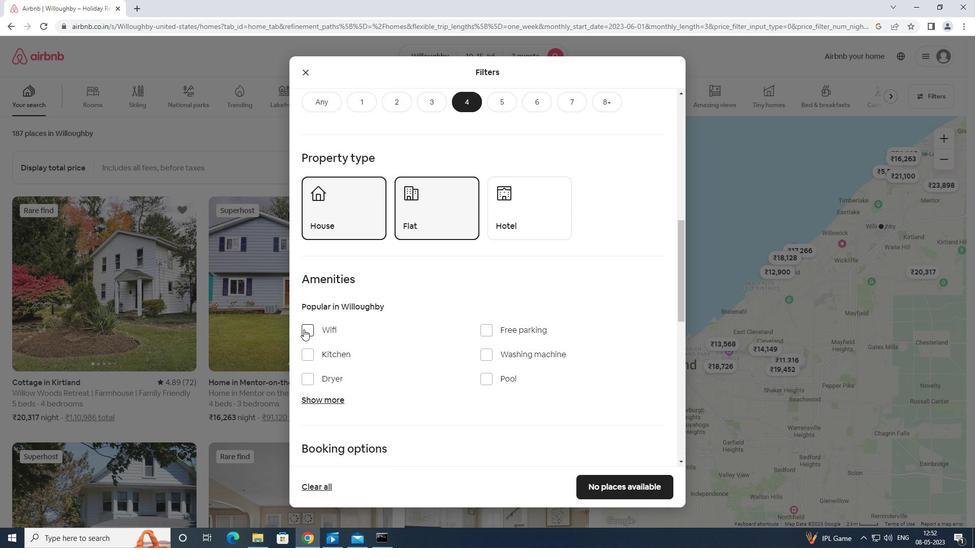 
Action: Mouse pressed left at (303, 327)
Screenshot: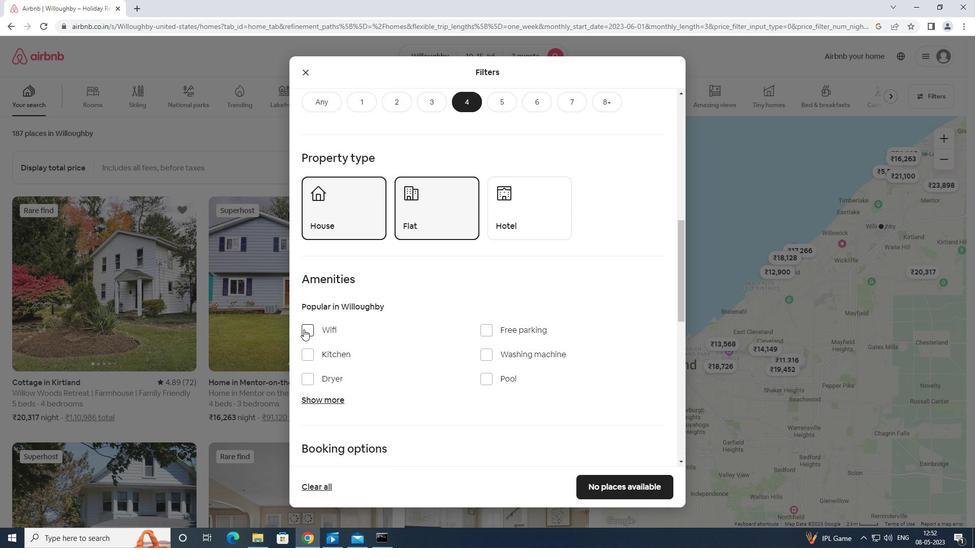 
Action: Mouse moved to (488, 330)
Screenshot: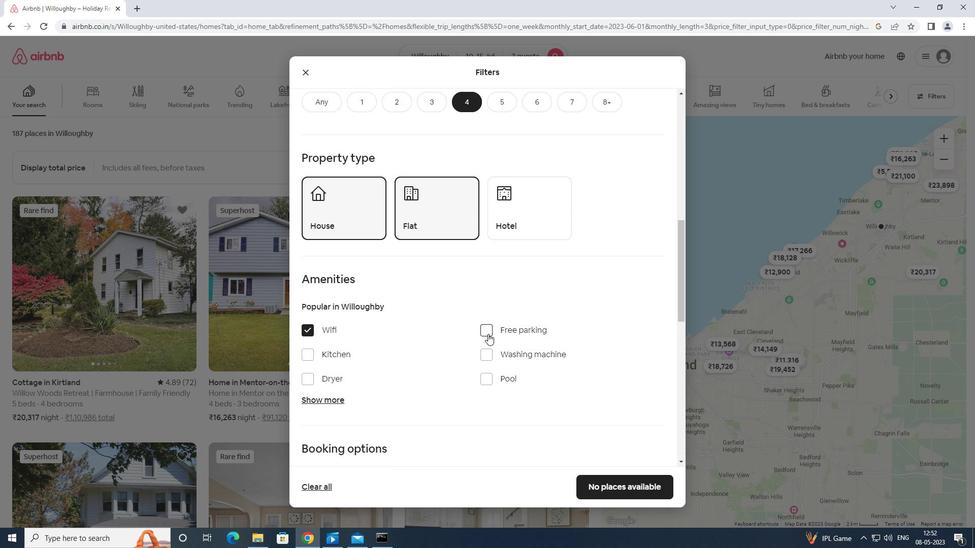 
Action: Mouse pressed left at (488, 330)
Screenshot: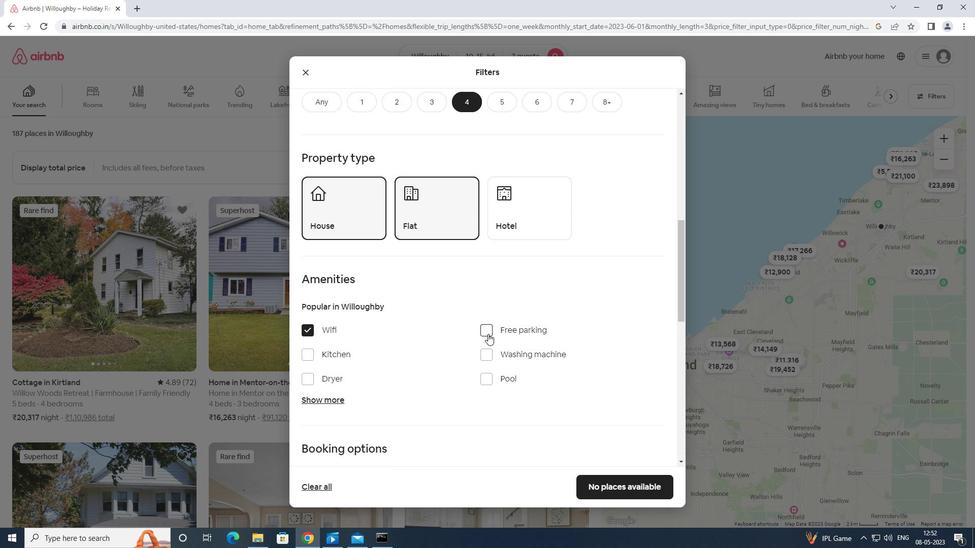 
Action: Mouse moved to (318, 398)
Screenshot: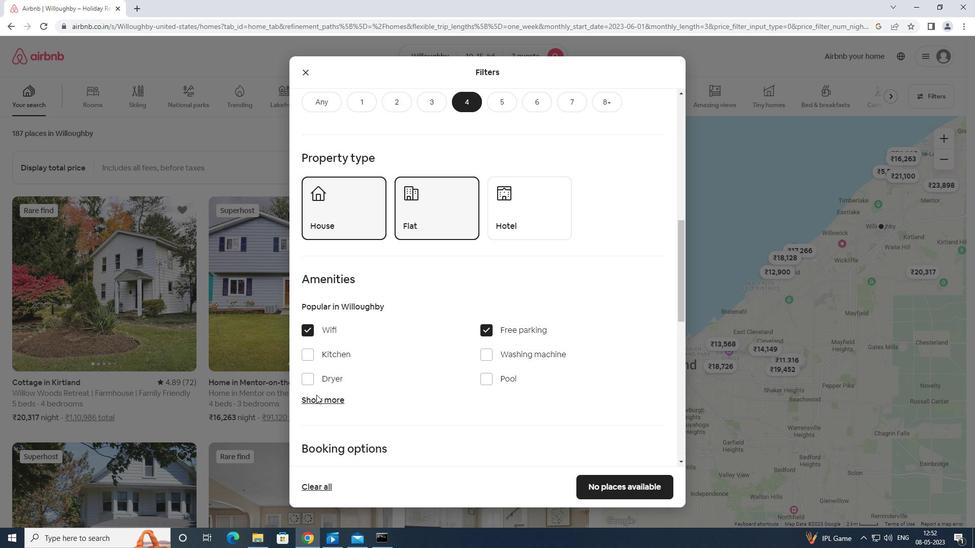 
Action: Mouse pressed left at (318, 398)
Screenshot: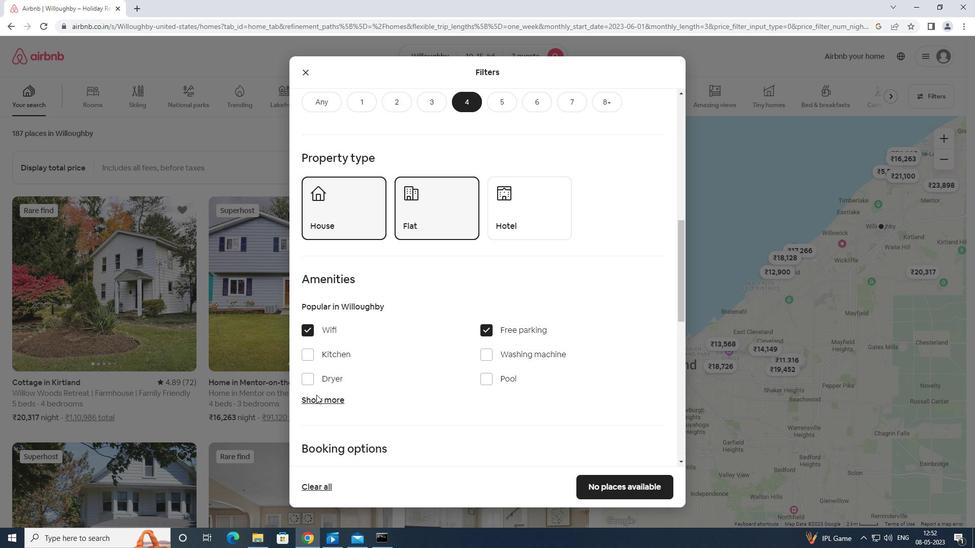 
Action: Mouse moved to (349, 410)
Screenshot: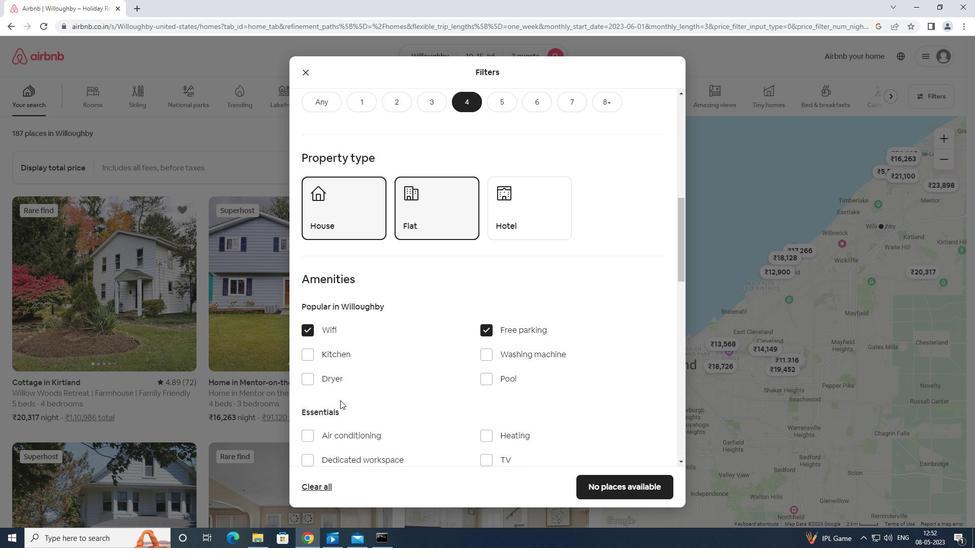
Action: Mouse scrolled (349, 409) with delta (0, 0)
Screenshot: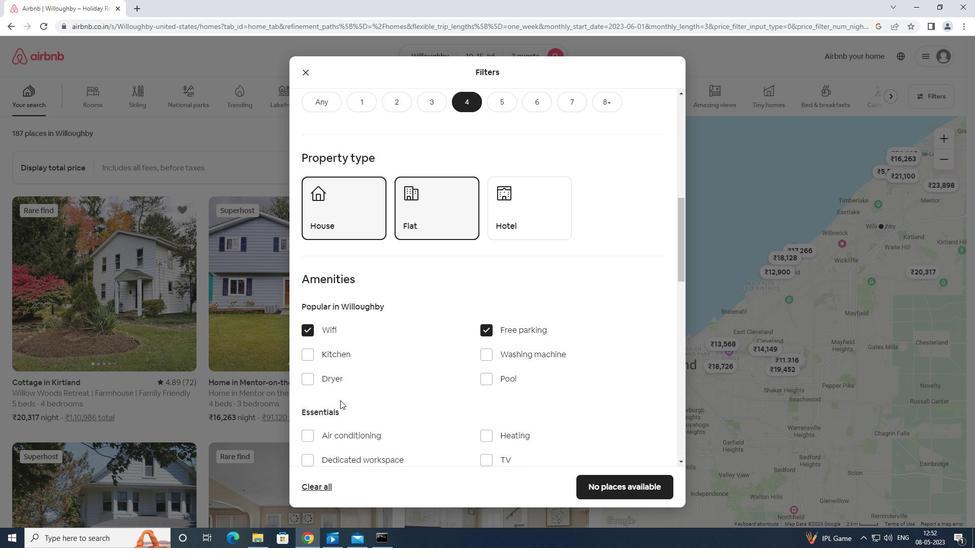 
Action: Mouse moved to (351, 410)
Screenshot: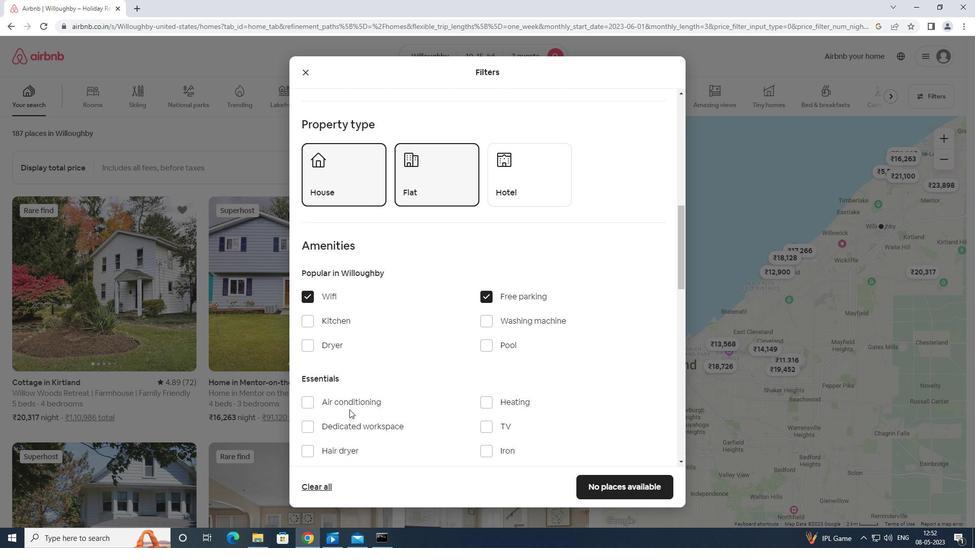 
Action: Mouse scrolled (351, 409) with delta (0, 0)
Screenshot: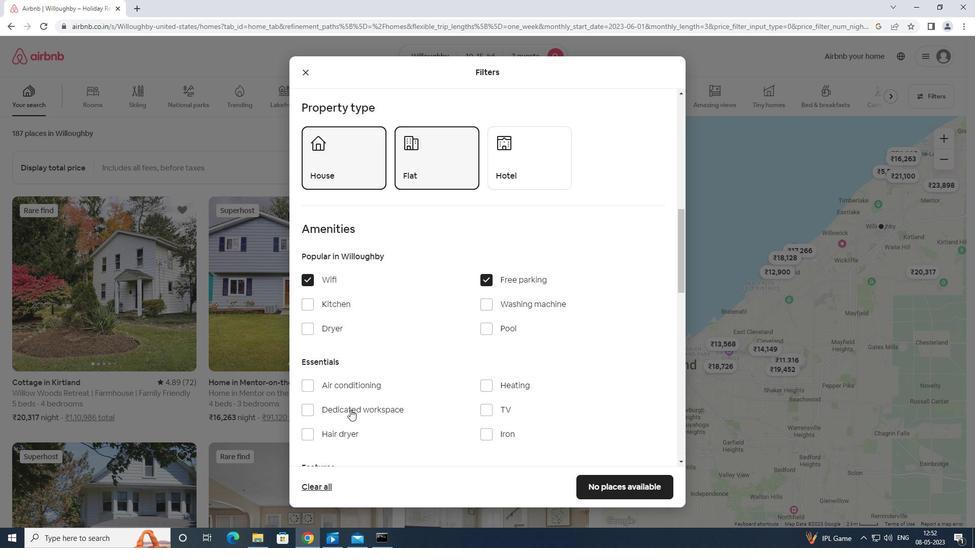 
Action: Mouse moved to (486, 360)
Screenshot: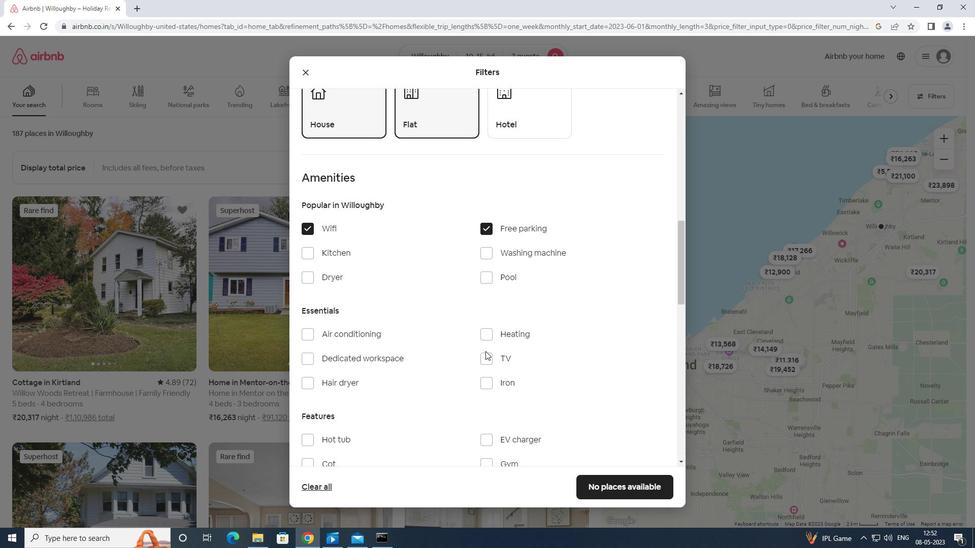 
Action: Mouse pressed left at (486, 360)
Screenshot: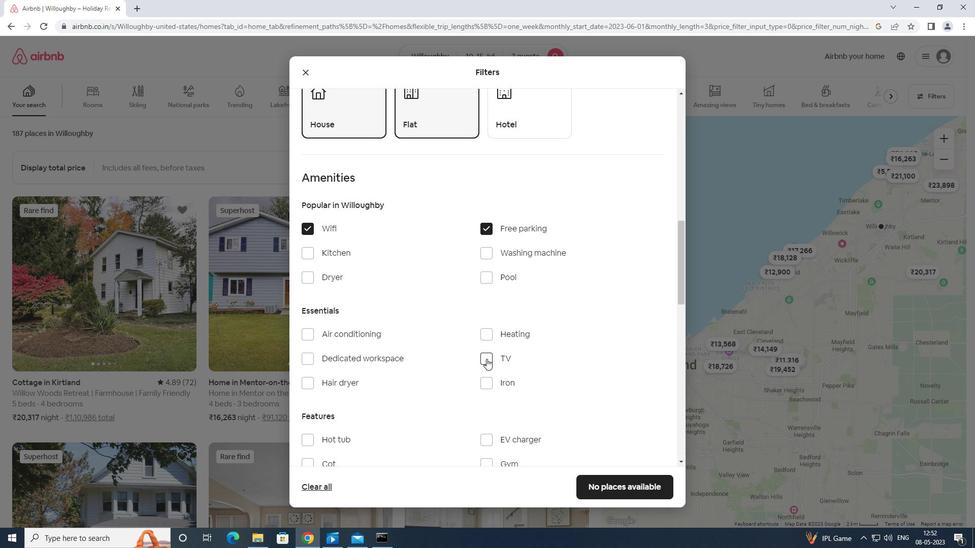 
Action: Mouse moved to (488, 360)
Screenshot: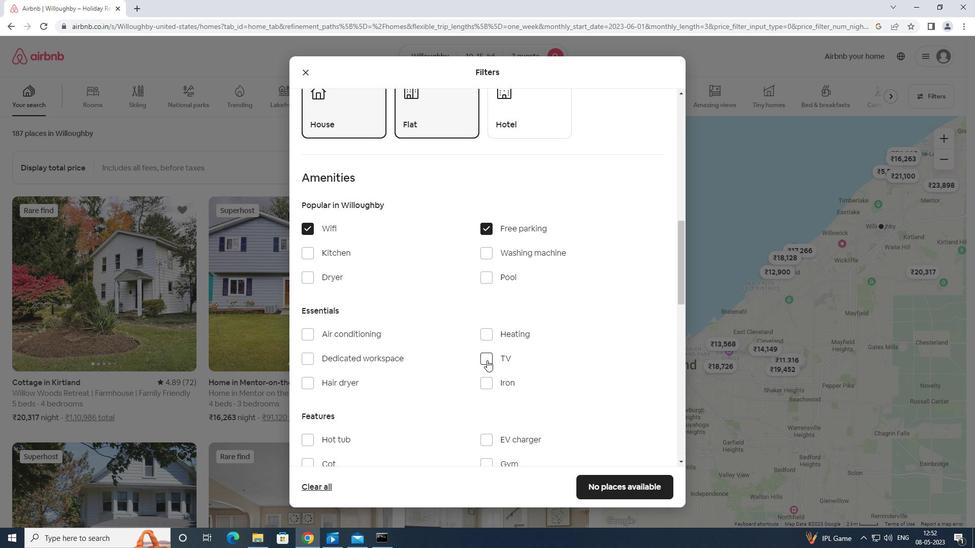 
Action: Mouse scrolled (488, 359) with delta (0, 0)
Screenshot: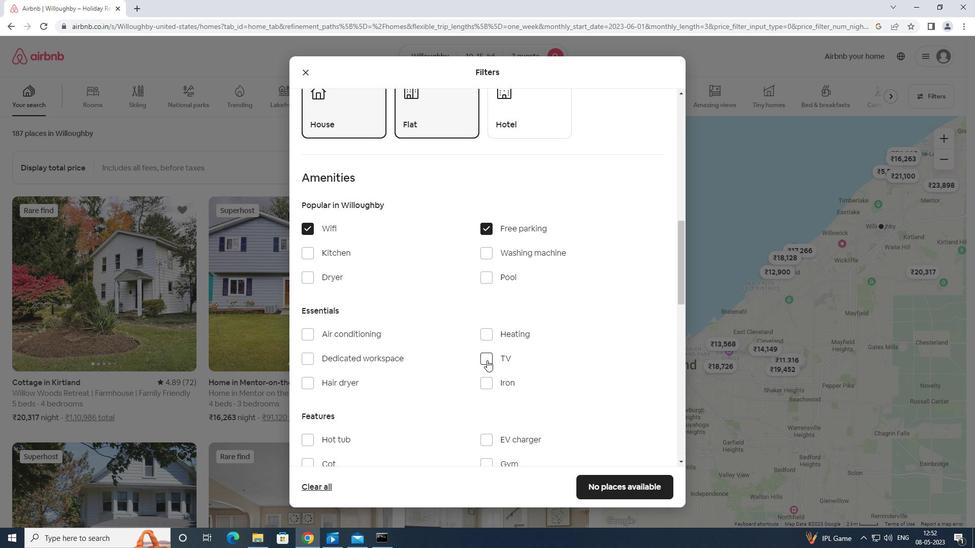 
Action: Mouse scrolled (488, 359) with delta (0, 0)
Screenshot: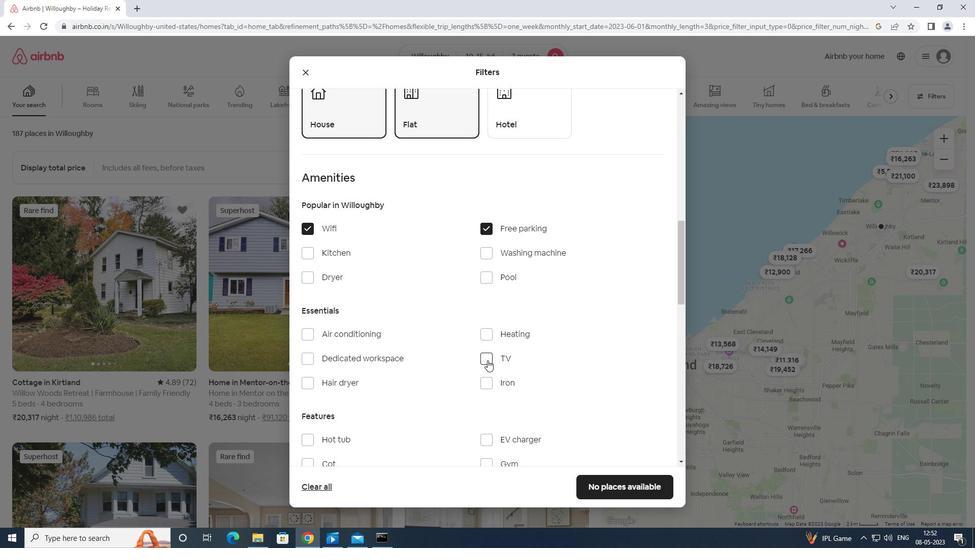 
Action: Mouse scrolled (488, 359) with delta (0, 0)
Screenshot: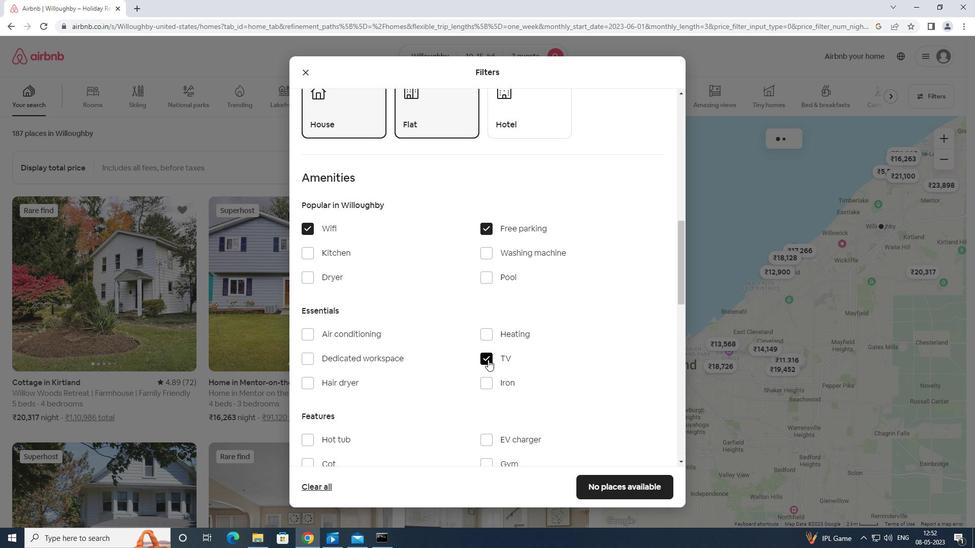 
Action: Mouse moved to (483, 311)
Screenshot: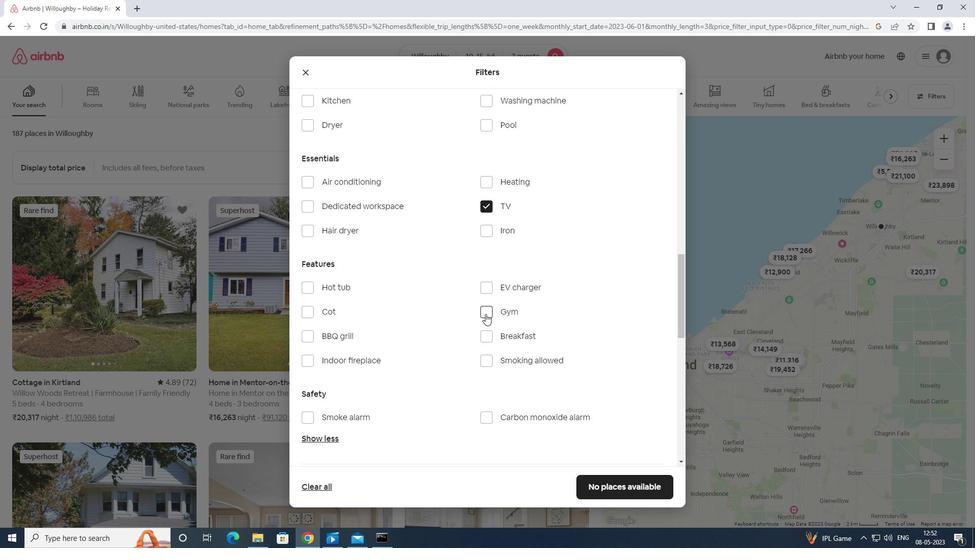 
Action: Mouse pressed left at (483, 311)
Screenshot: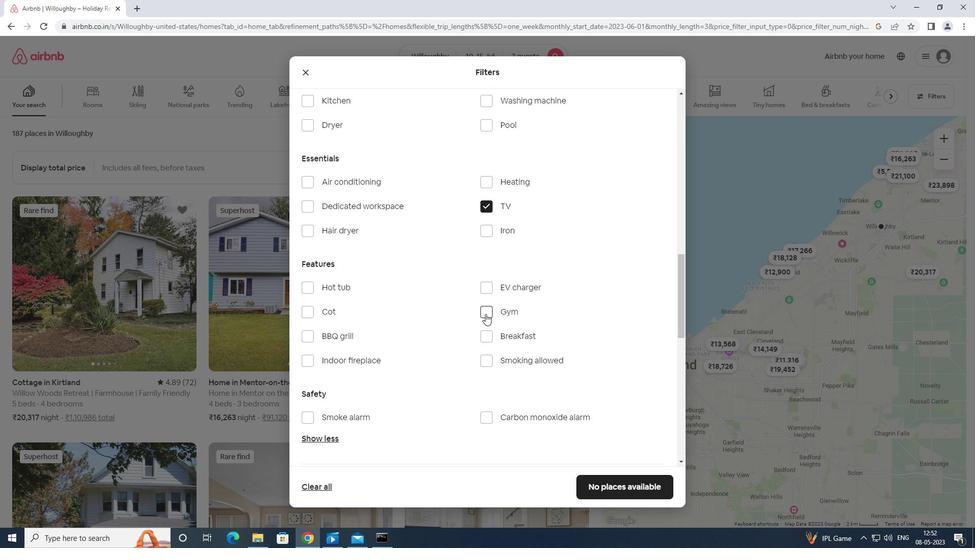 
Action: Mouse moved to (479, 335)
Screenshot: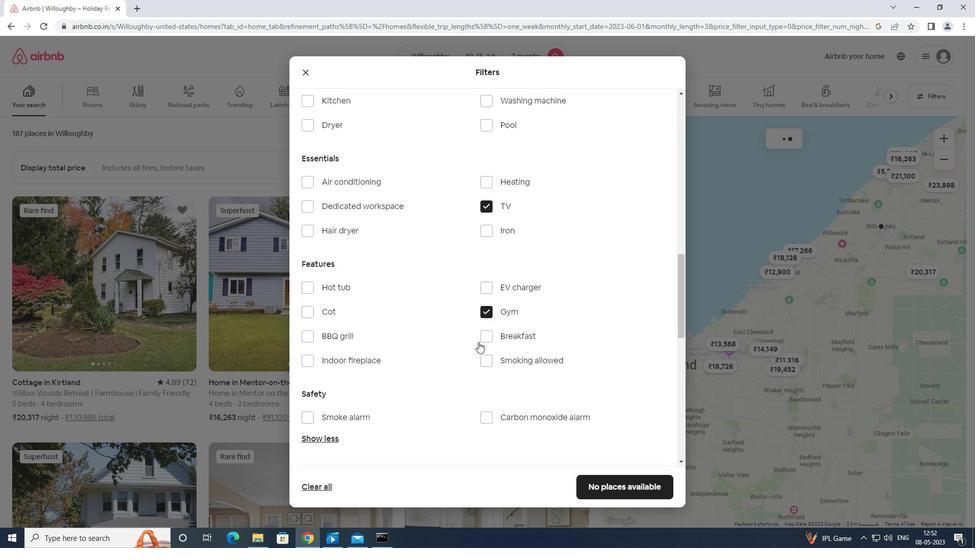 
Action: Mouse pressed left at (479, 335)
Screenshot: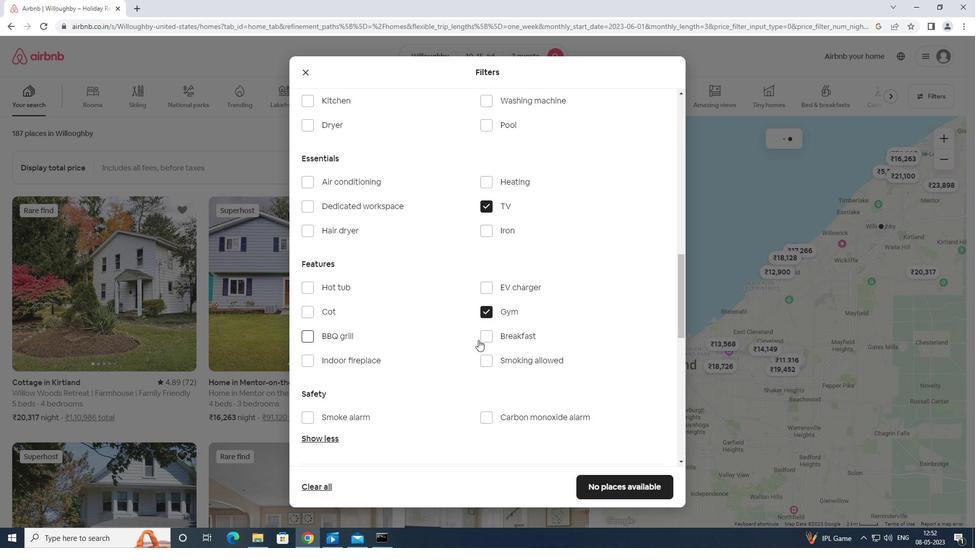 
Action: Mouse moved to (481, 350)
Screenshot: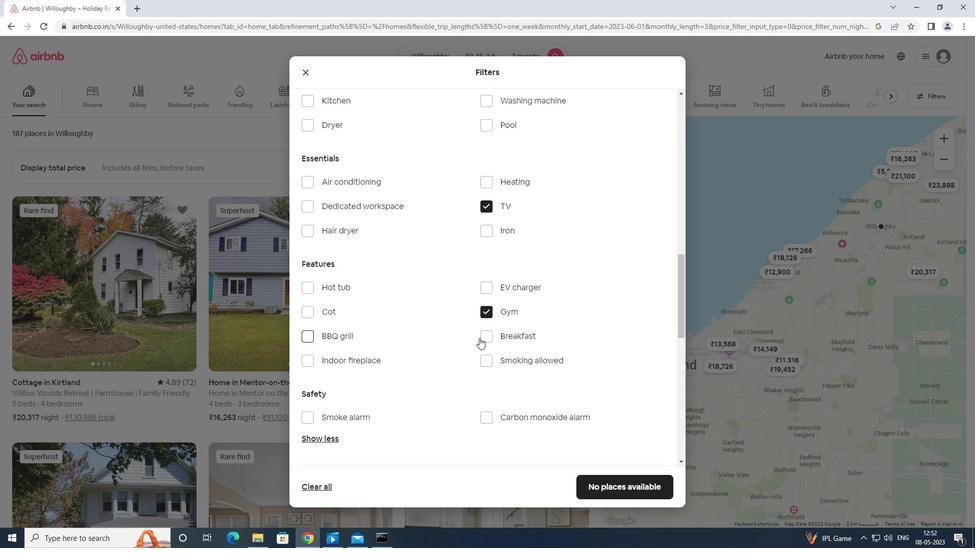 
Action: Mouse scrolled (481, 350) with delta (0, 0)
Screenshot: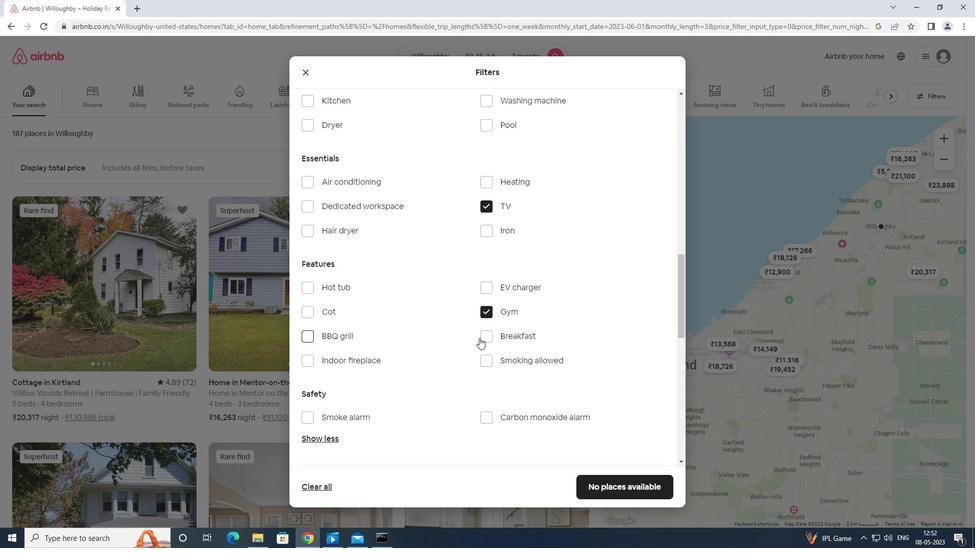 
Action: Mouse moved to (482, 353)
Screenshot: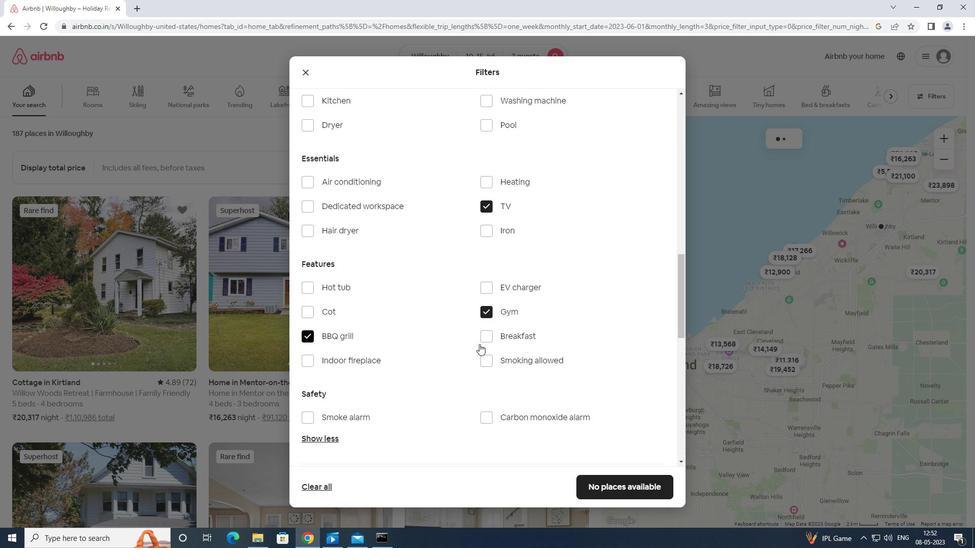 
Action: Mouse scrolled (482, 352) with delta (0, 0)
Screenshot: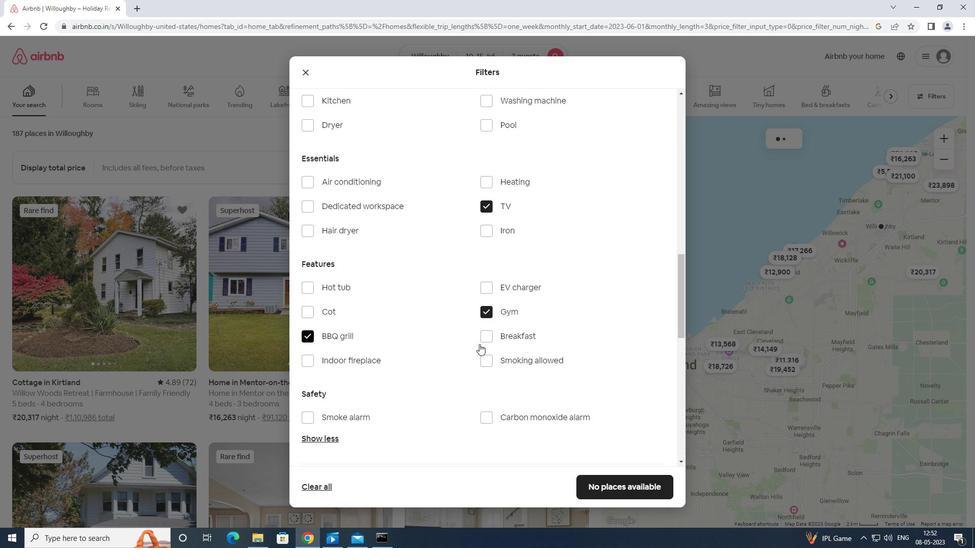 
Action: Mouse scrolled (482, 352) with delta (0, 0)
Screenshot: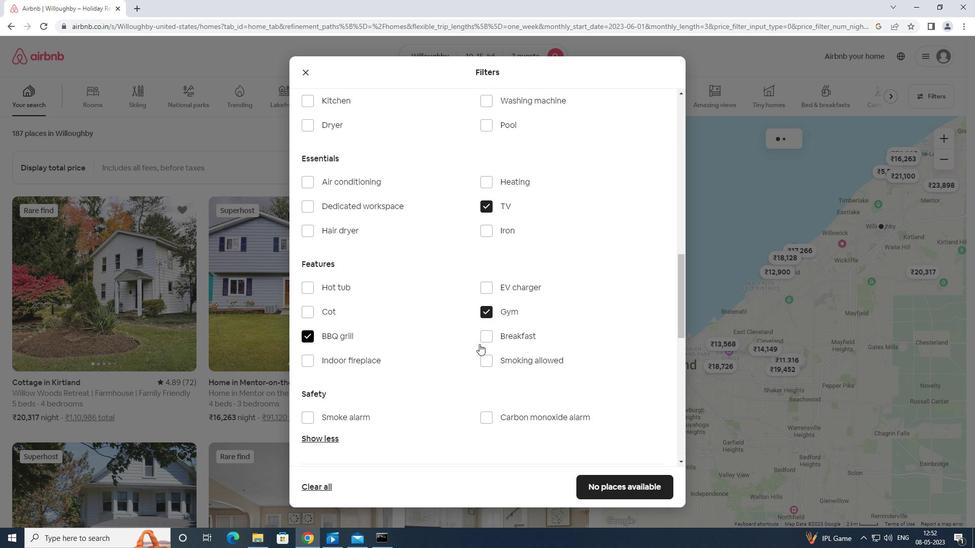 
Action: Mouse moved to (305, 179)
Screenshot: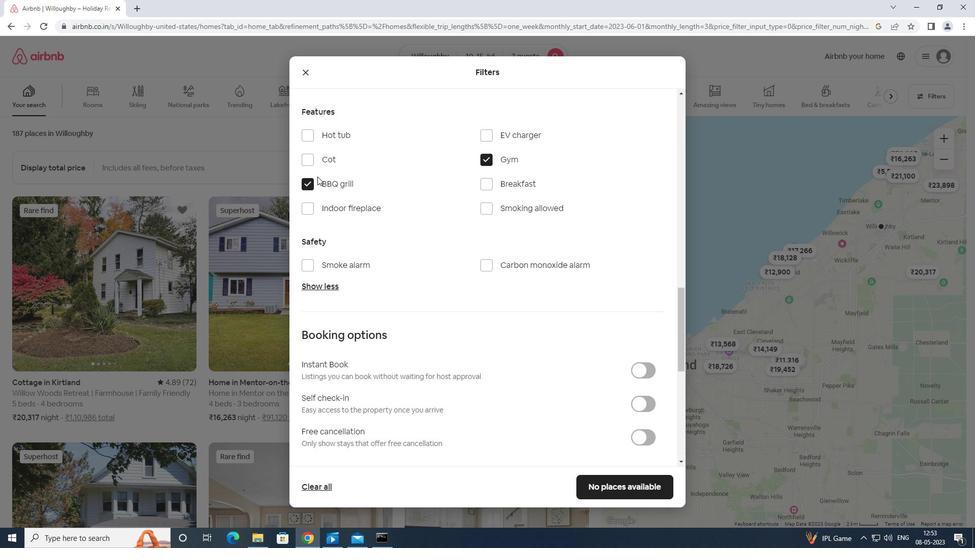 
Action: Mouse pressed left at (305, 179)
Screenshot: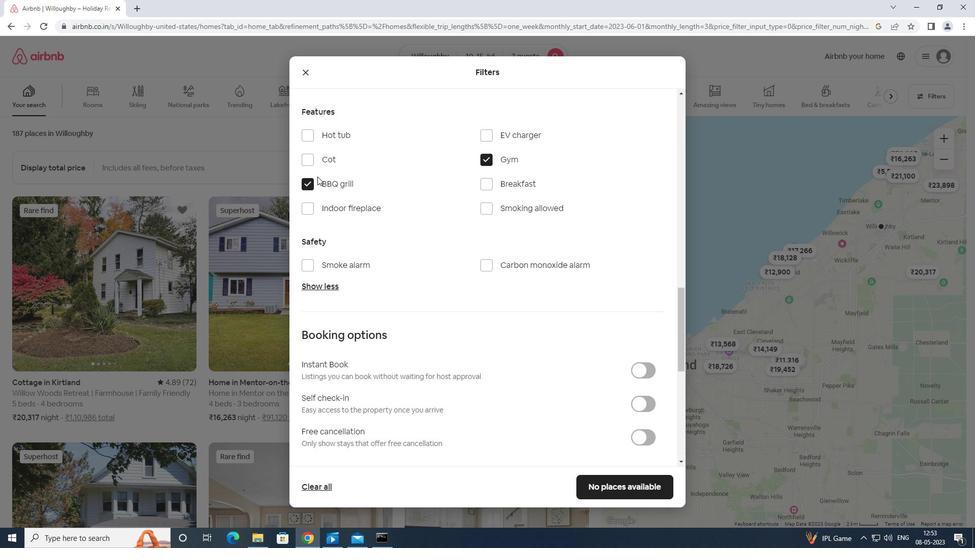 
Action: Mouse moved to (492, 184)
Screenshot: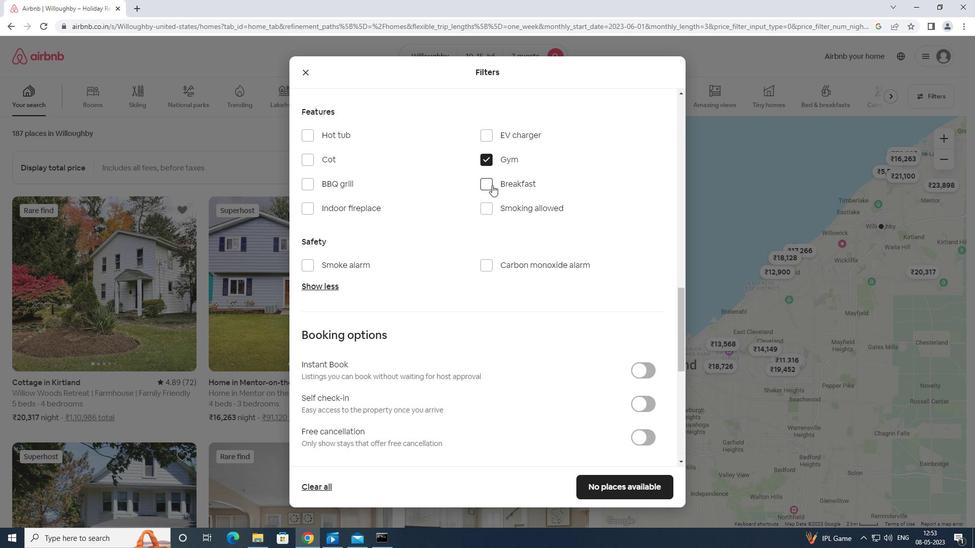 
Action: Mouse pressed left at (492, 184)
Screenshot: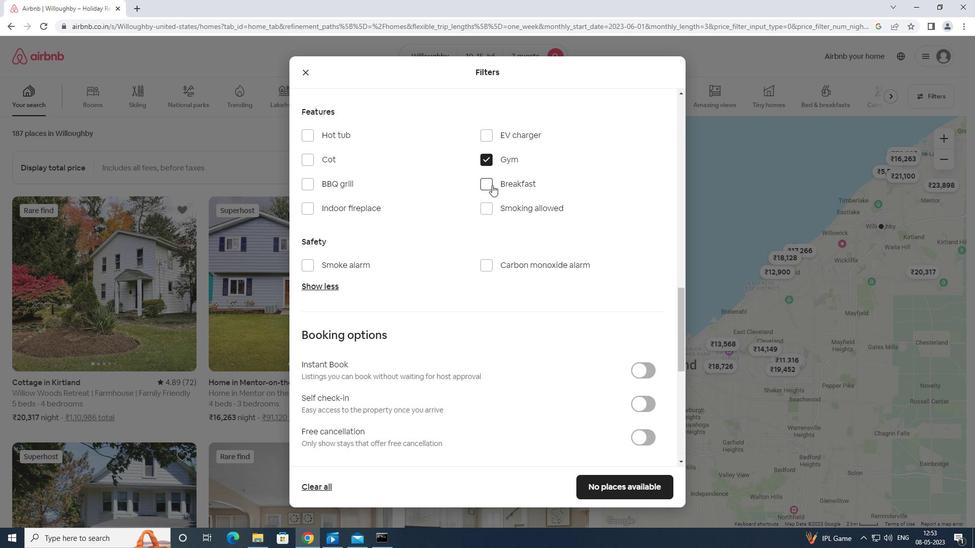 
Action: Mouse moved to (644, 405)
Screenshot: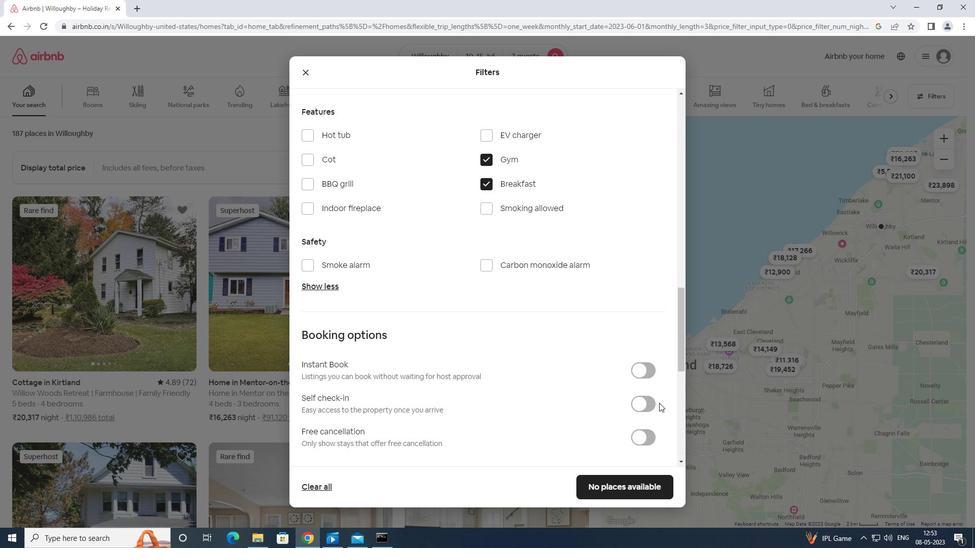 
Action: Mouse pressed left at (644, 405)
Screenshot: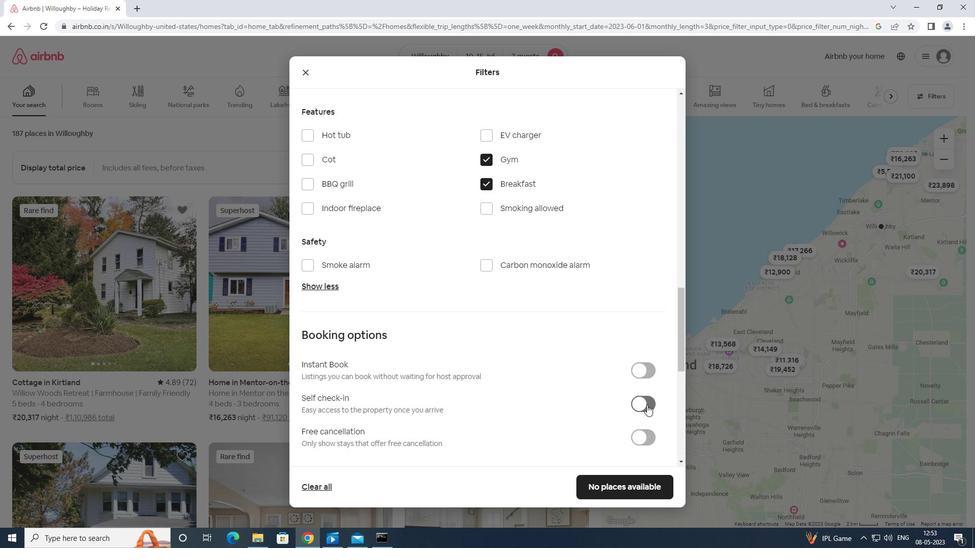 
Action: Mouse moved to (641, 400)
Screenshot: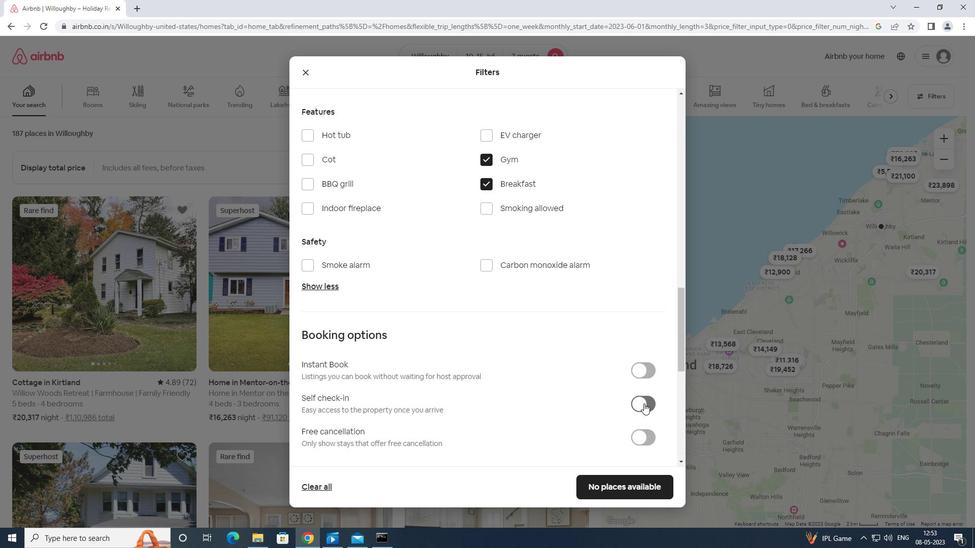 
Action: Mouse scrolled (641, 399) with delta (0, 0)
Screenshot: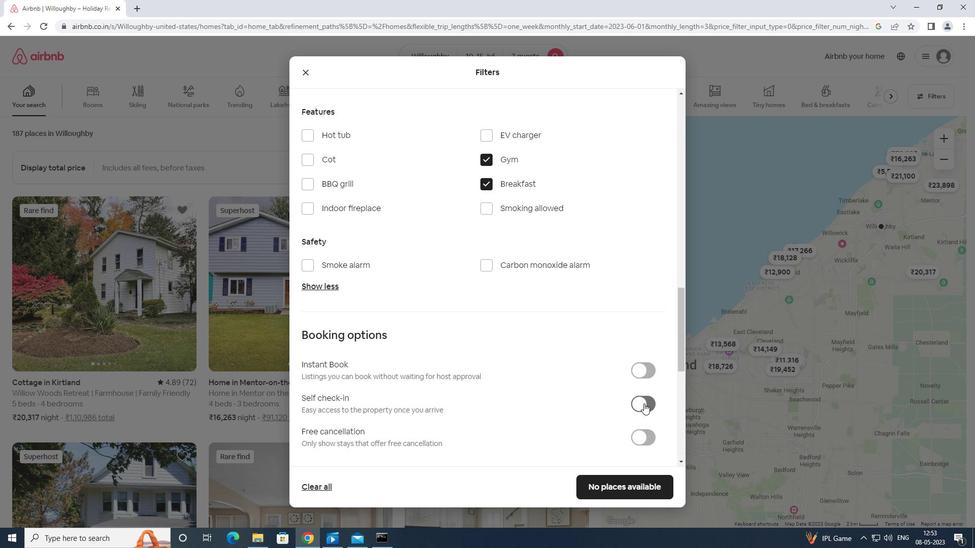 
Action: Mouse scrolled (641, 399) with delta (0, 0)
Screenshot: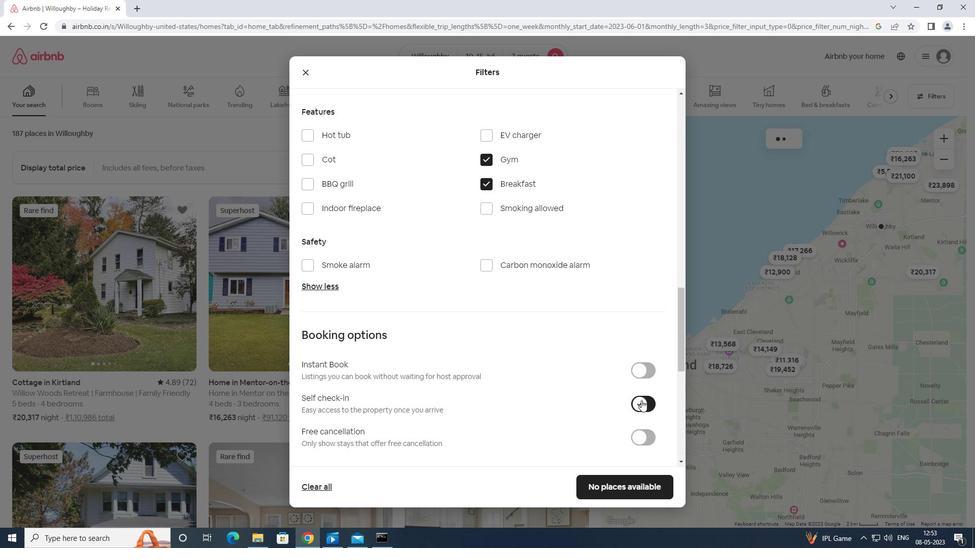 
Action: Mouse scrolled (641, 399) with delta (0, 0)
Screenshot: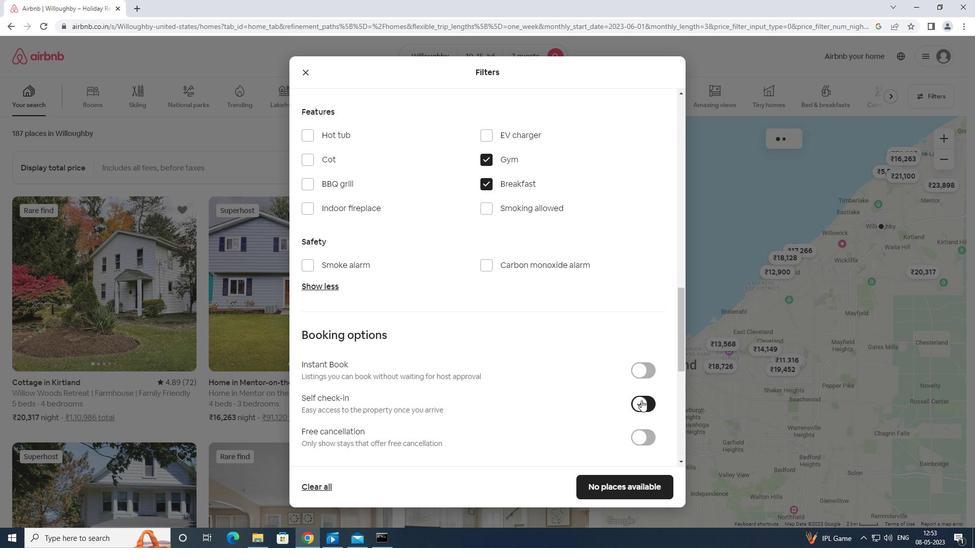
Action: Mouse moved to (641, 398)
Screenshot: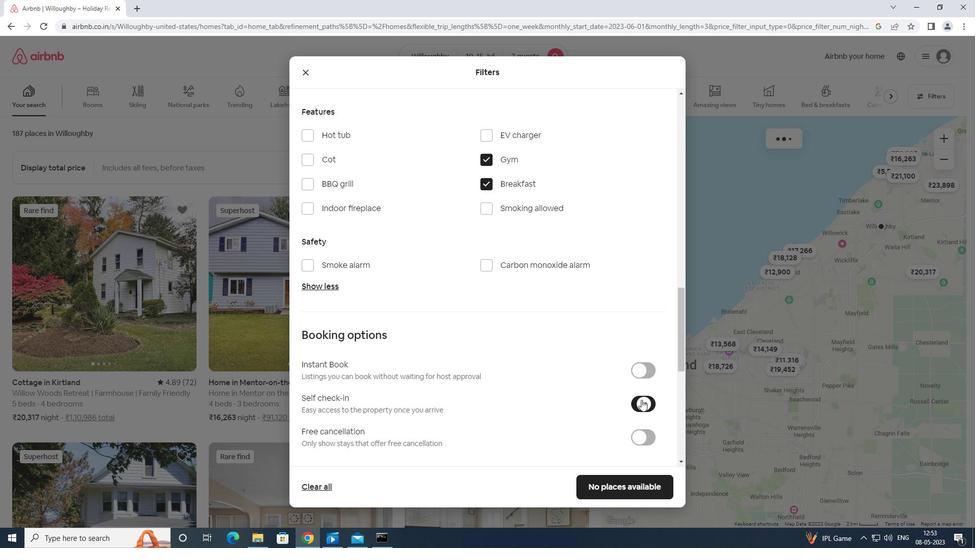 
Action: Mouse scrolled (641, 397) with delta (0, 0)
Screenshot: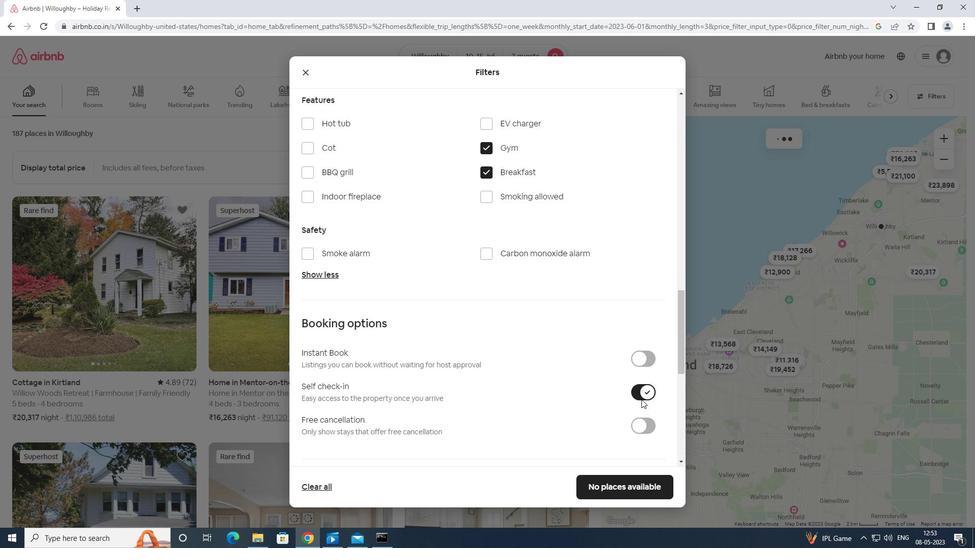 
Action: Mouse scrolled (641, 397) with delta (0, 0)
Screenshot: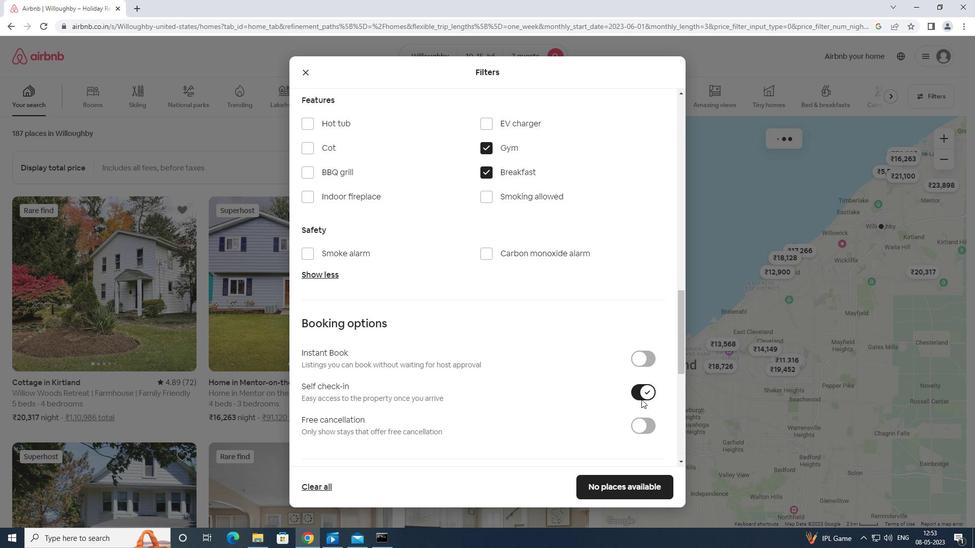 
Action: Mouse scrolled (641, 397) with delta (0, 0)
Screenshot: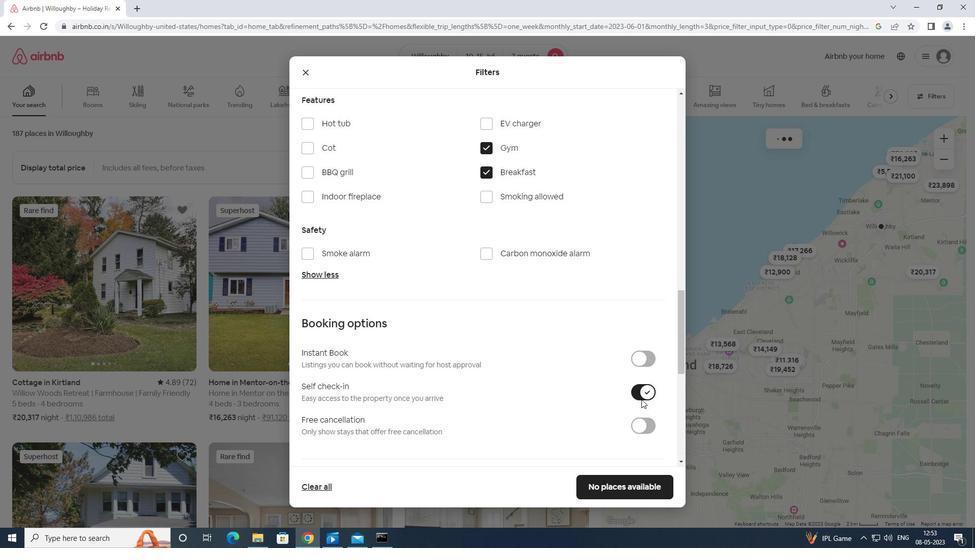 
Action: Mouse moved to (422, 411)
Screenshot: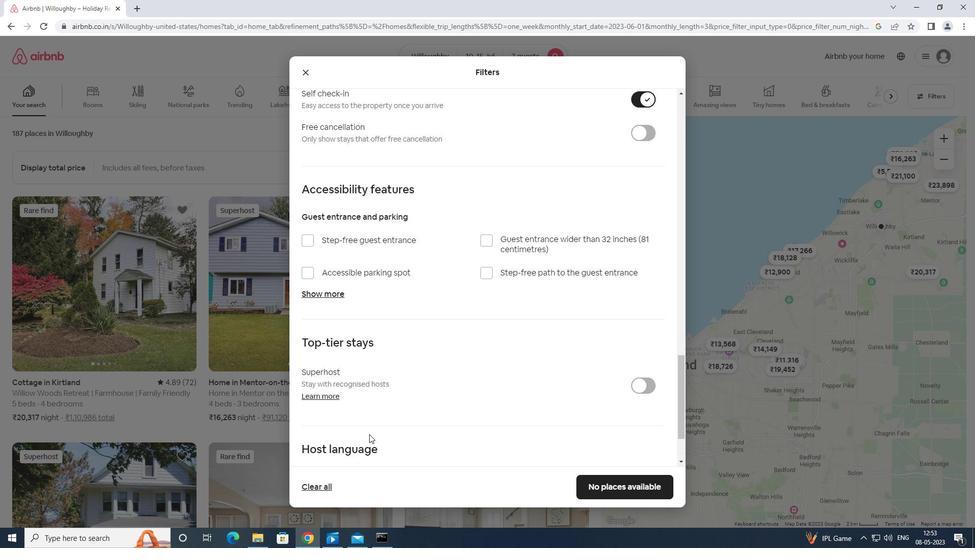 
Action: Mouse scrolled (422, 410) with delta (0, 0)
Screenshot: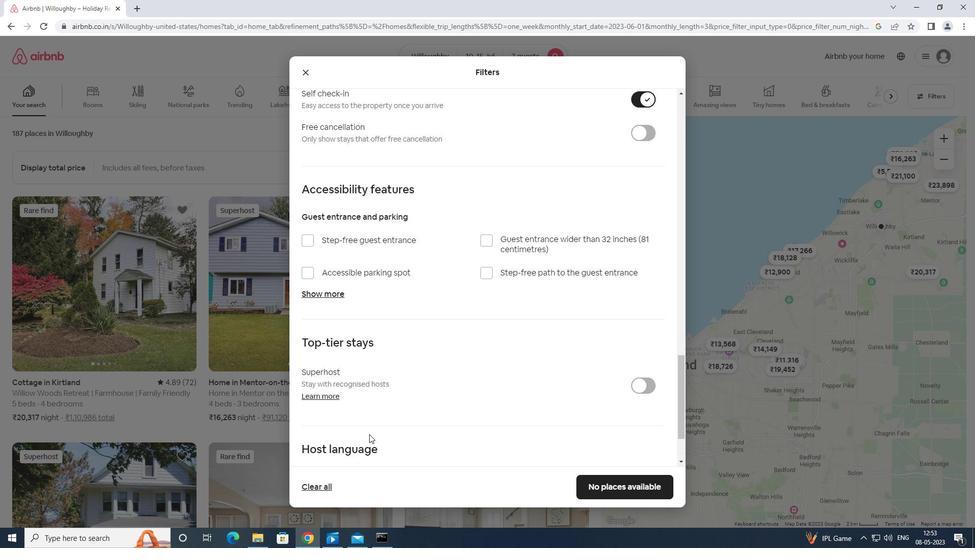 
Action: Mouse moved to (423, 412)
Screenshot: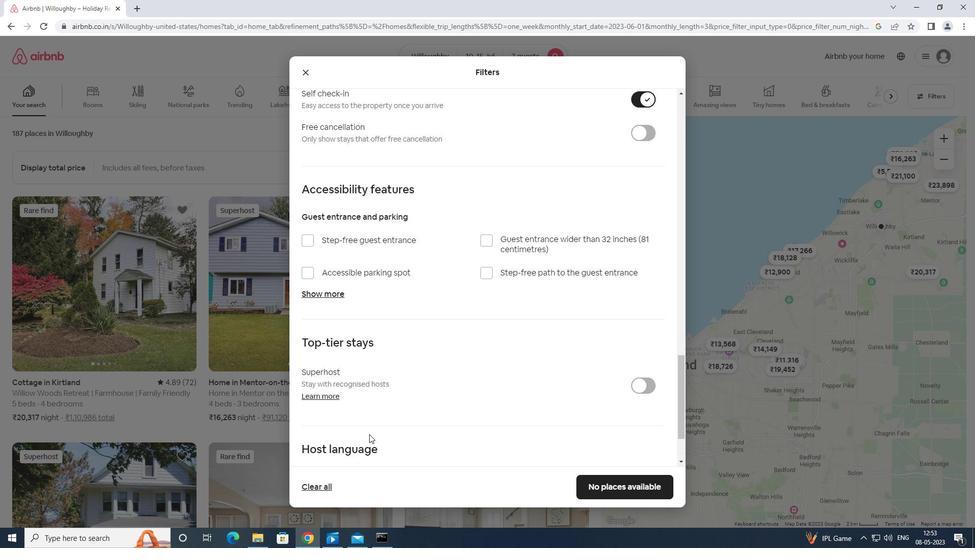
Action: Mouse scrolled (423, 412) with delta (0, 0)
Screenshot: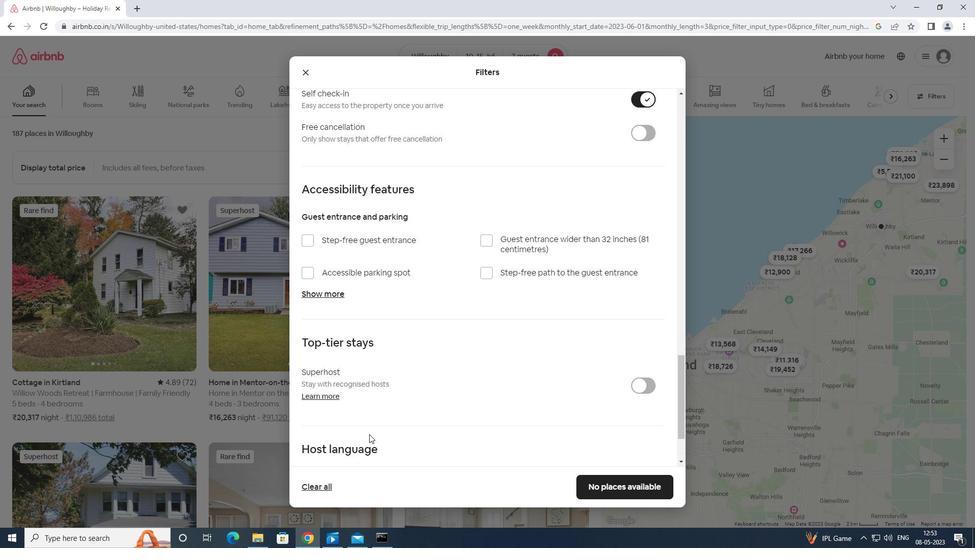 
Action: Mouse scrolled (423, 412) with delta (0, 0)
Screenshot: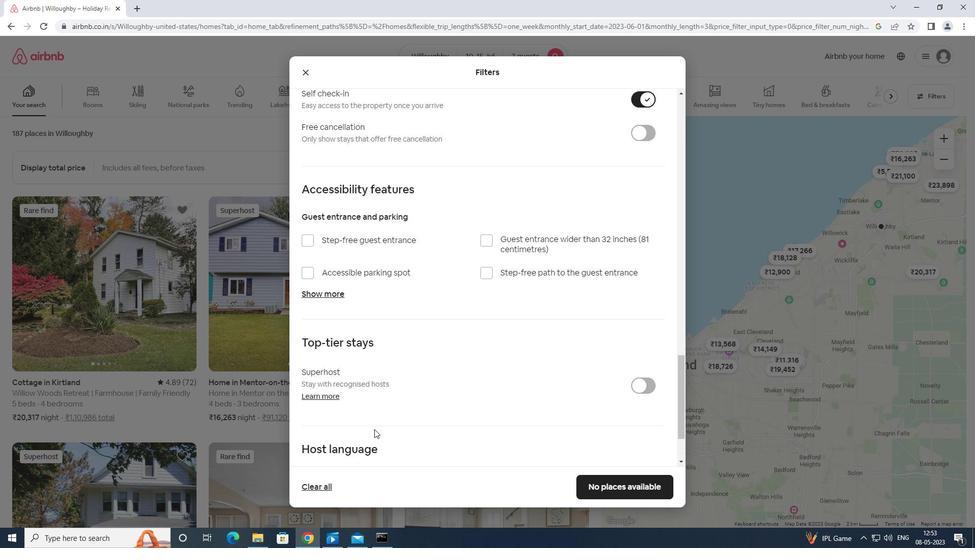 
Action: Mouse scrolled (423, 412) with delta (0, 0)
Screenshot: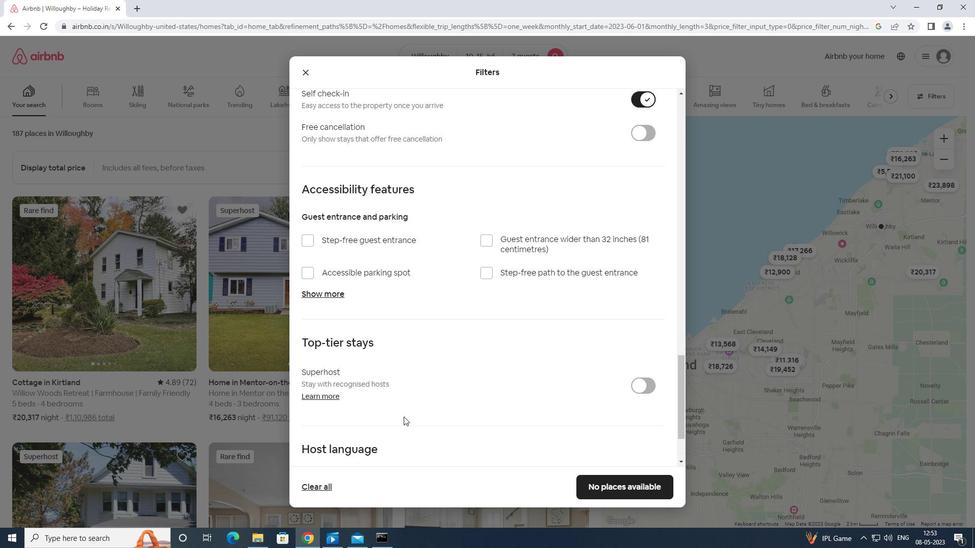 
Action: Mouse moved to (304, 395)
Screenshot: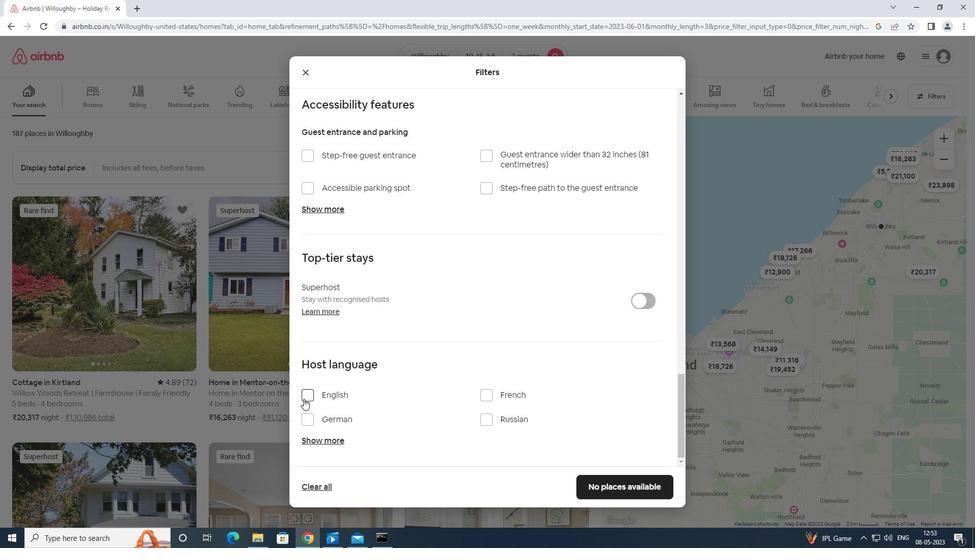 
Action: Mouse pressed left at (304, 395)
Screenshot: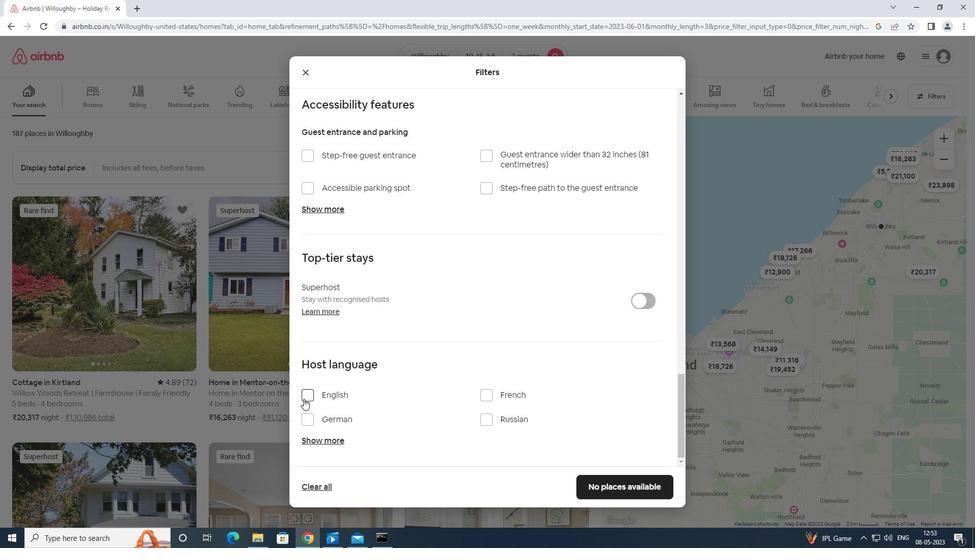 
Action: Mouse moved to (637, 488)
Screenshot: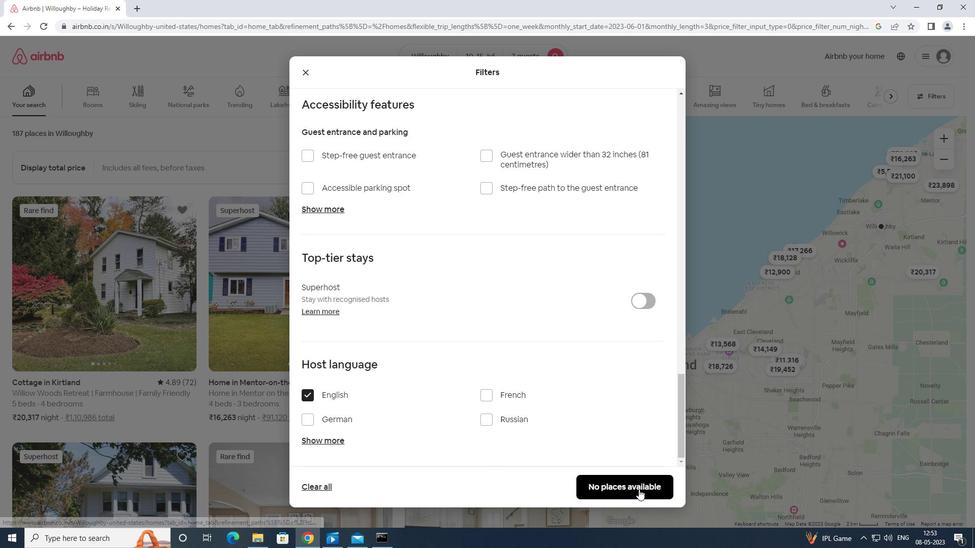
Action: Mouse pressed left at (637, 488)
Screenshot: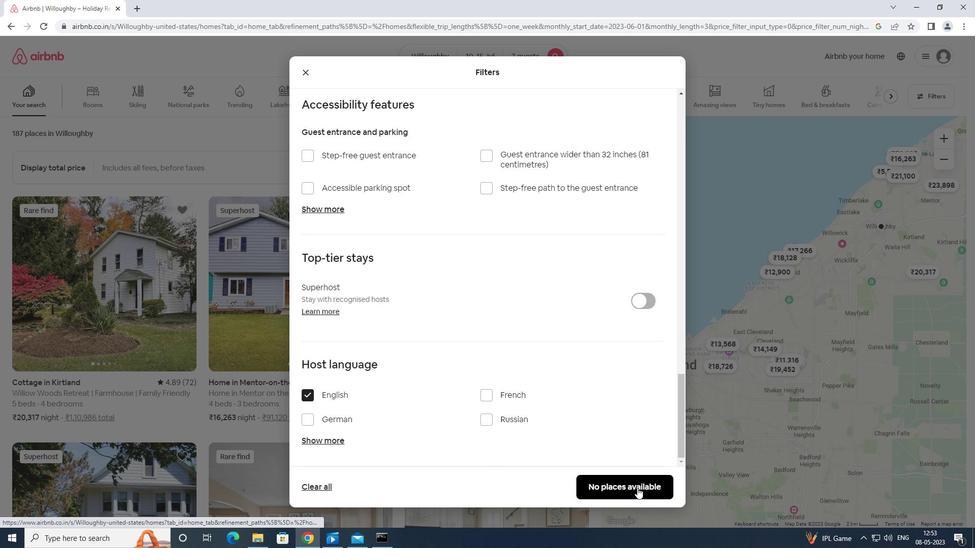 
Action: Mouse moved to (637, 487)
Screenshot: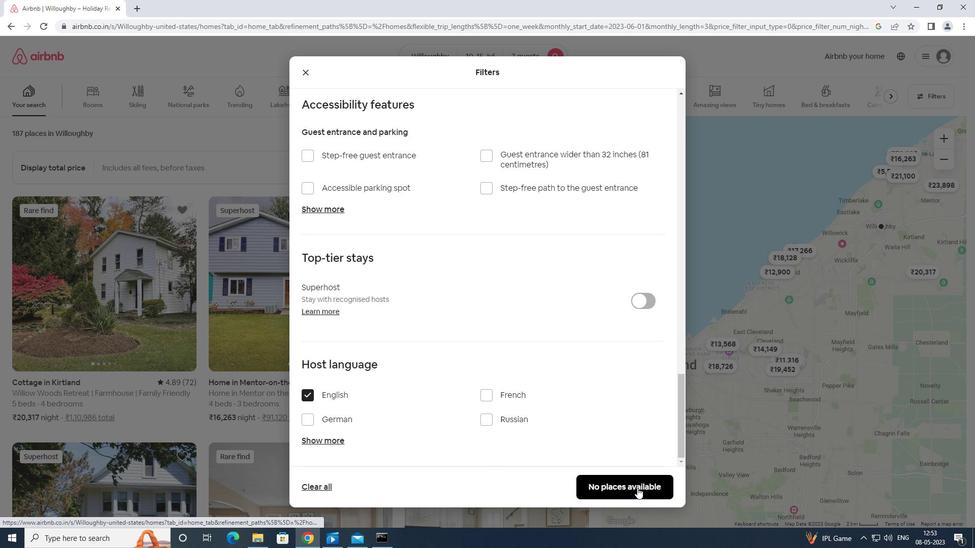 
